 Task: Look for space in Aboisso, Ivory Coast from 9th June, 2023 to 16th June, 2023 for 2 adults in price range Rs.8000 to Rs.16000. Place can be entire place with 2 bedrooms having 2 beds and 1 bathroom. Property type can be house, flat, guest house. Booking option can be shelf check-in. Required host language is English.
Action: Mouse moved to (389, 130)
Screenshot: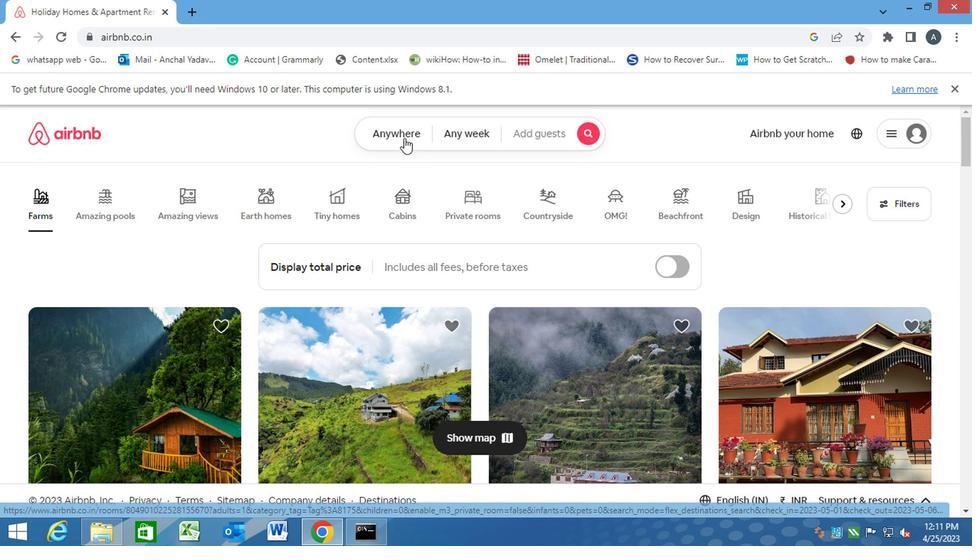 
Action: Mouse pressed left at (389, 130)
Screenshot: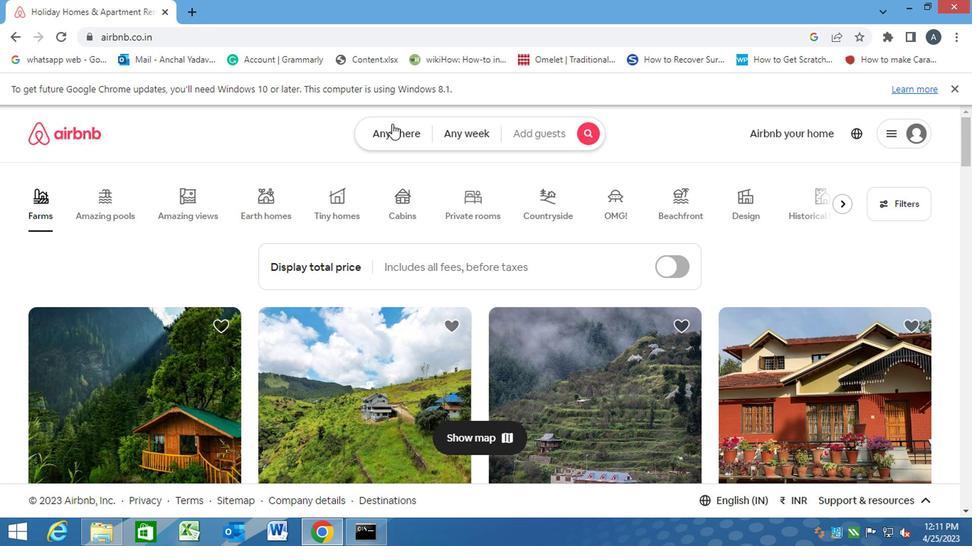 
Action: Mouse moved to (283, 180)
Screenshot: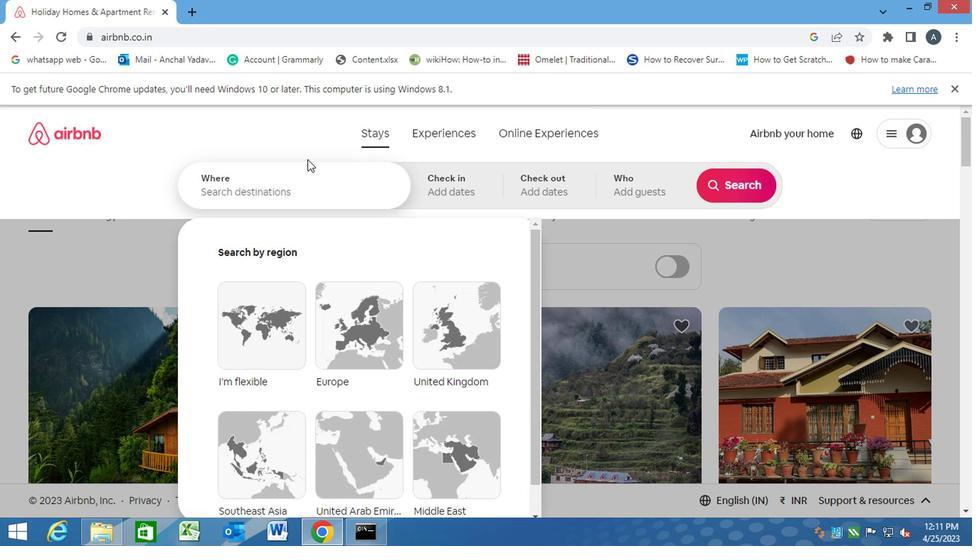 
Action: Mouse pressed left at (283, 180)
Screenshot: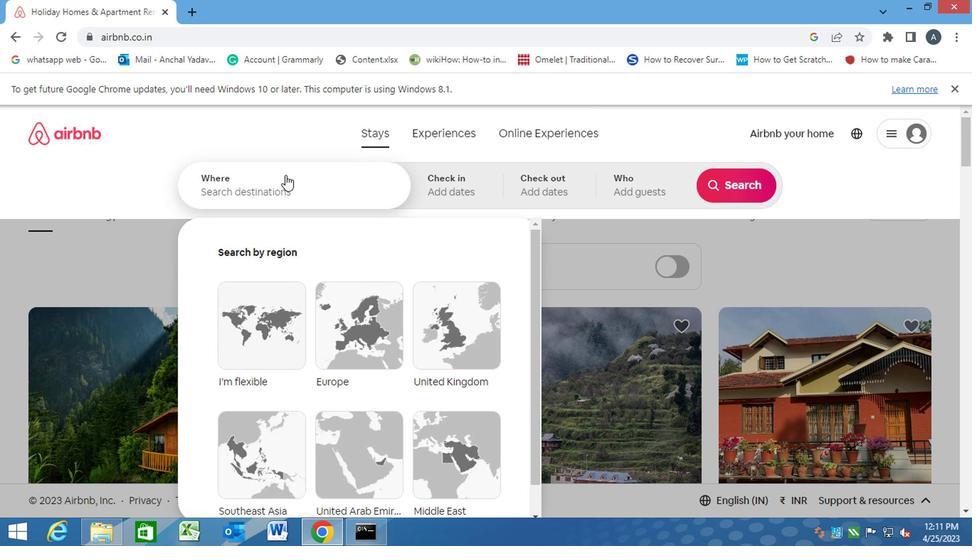 
Action: Key pressed <Key.caps_lock><Key.caps_lock>a<Key.caps_lock>boisso,<Key.space><Key.caps_lock>i<Key.caps_lock>vory<Key.space><Key.caps_lock>c<Key.caps_lock>oast<Key.enter>
Screenshot: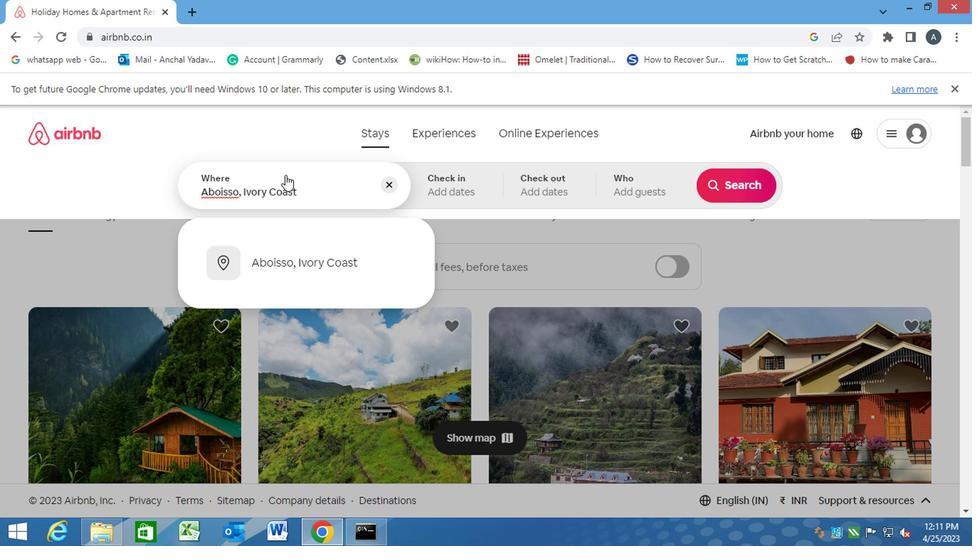 
Action: Mouse moved to (722, 303)
Screenshot: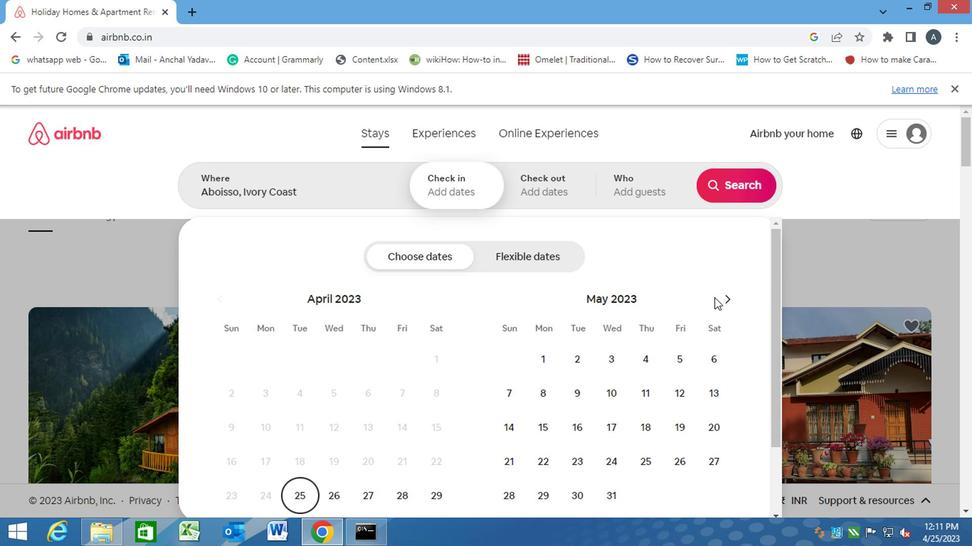 
Action: Mouse pressed left at (722, 303)
Screenshot: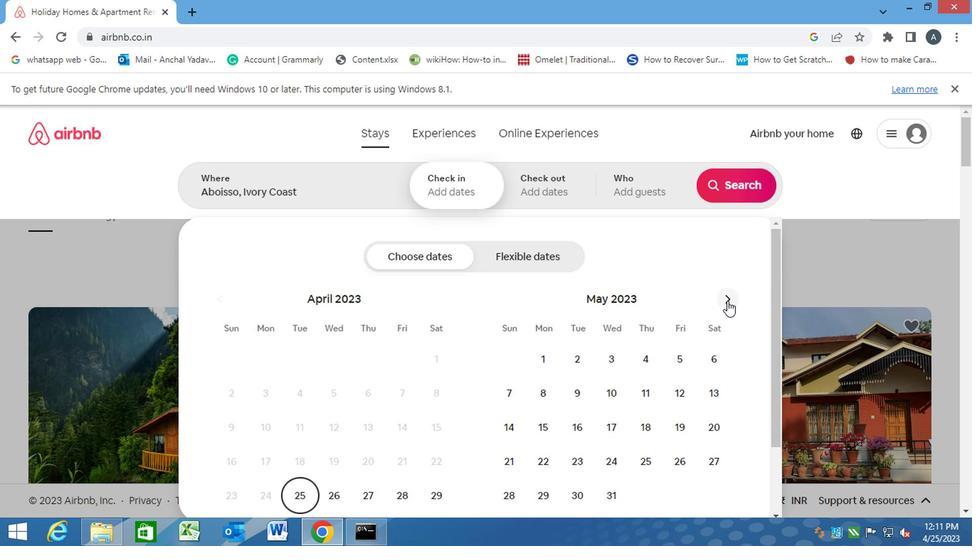 
Action: Mouse moved to (677, 395)
Screenshot: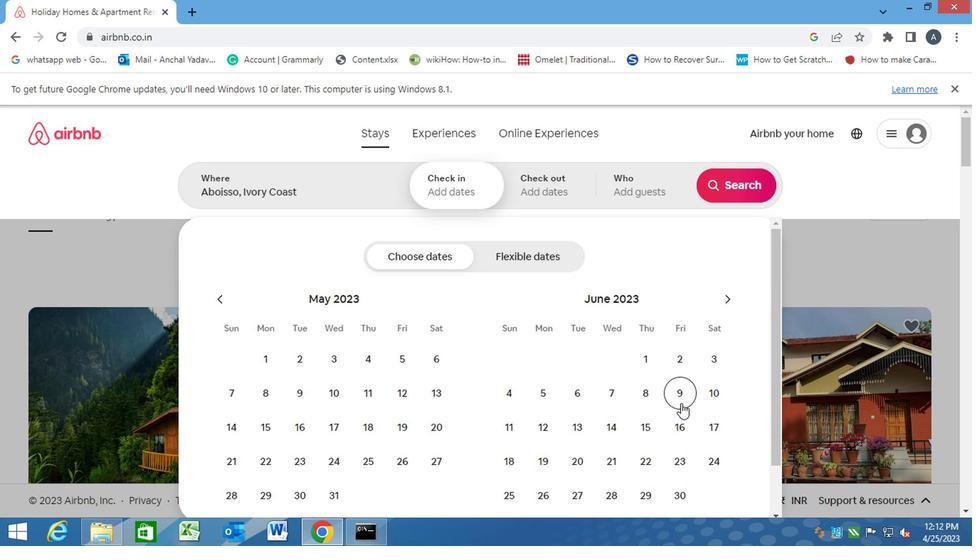
Action: Mouse pressed left at (677, 395)
Screenshot: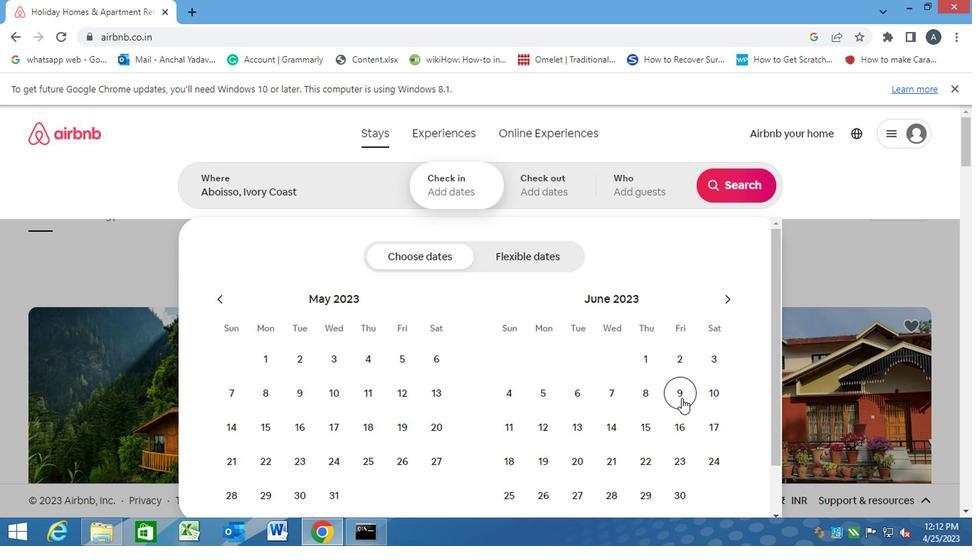 
Action: Mouse moved to (678, 427)
Screenshot: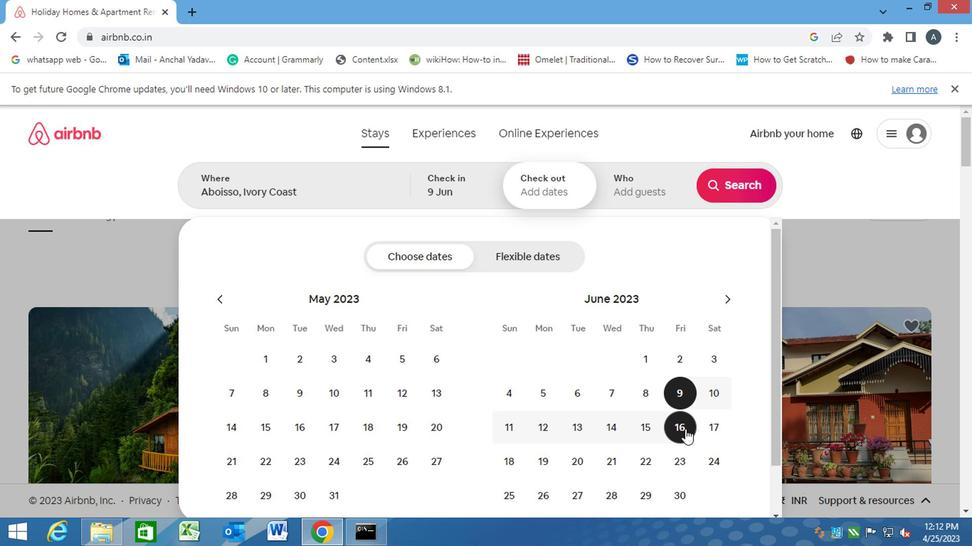 
Action: Mouse pressed left at (678, 427)
Screenshot: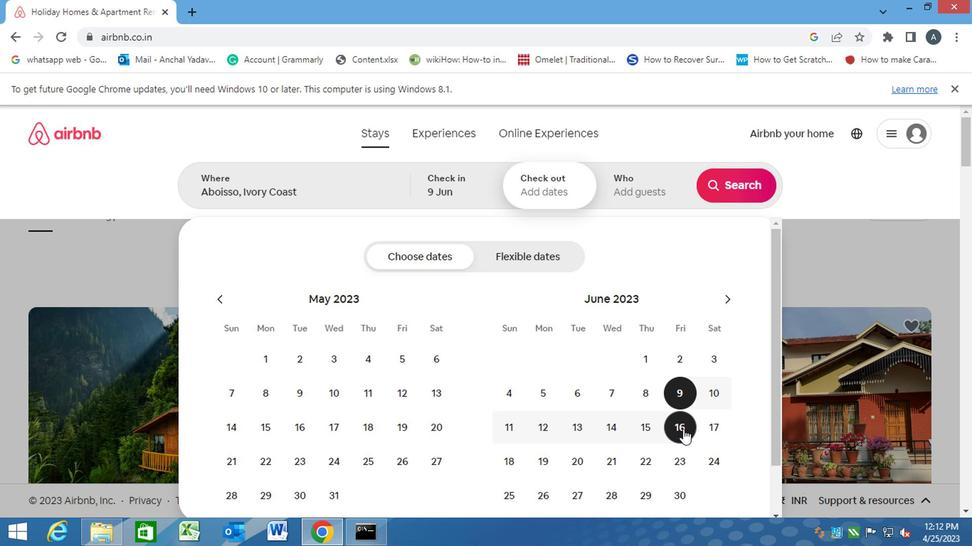 
Action: Mouse moved to (617, 189)
Screenshot: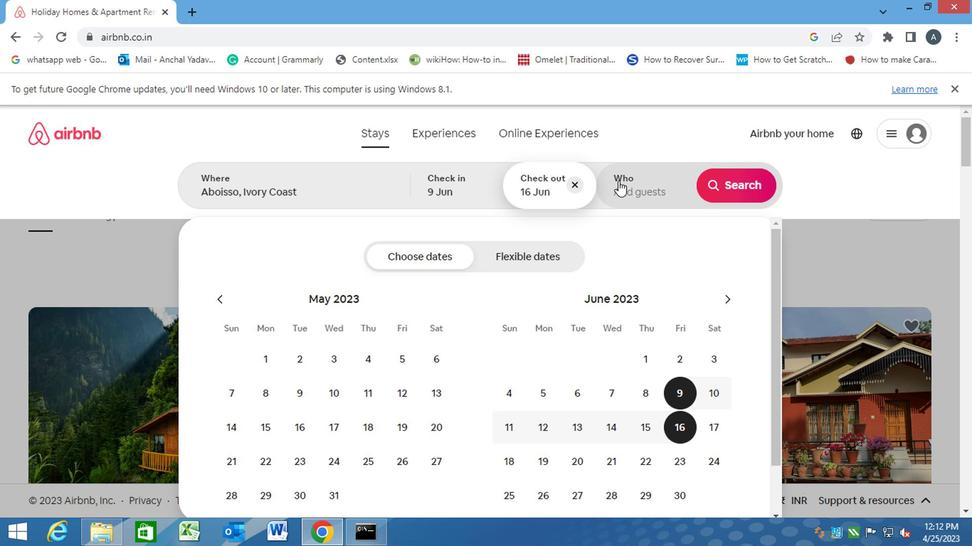 
Action: Mouse pressed left at (617, 189)
Screenshot: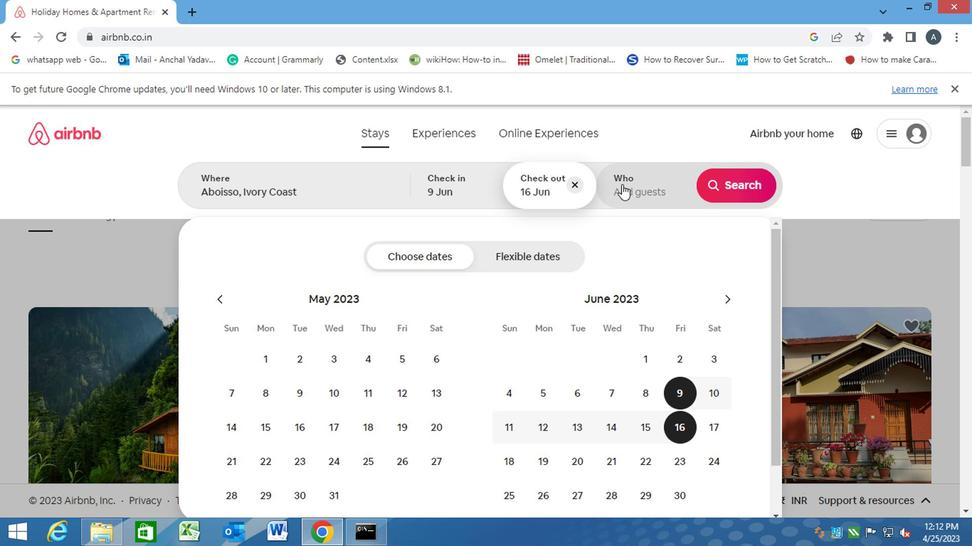 
Action: Mouse moved to (730, 260)
Screenshot: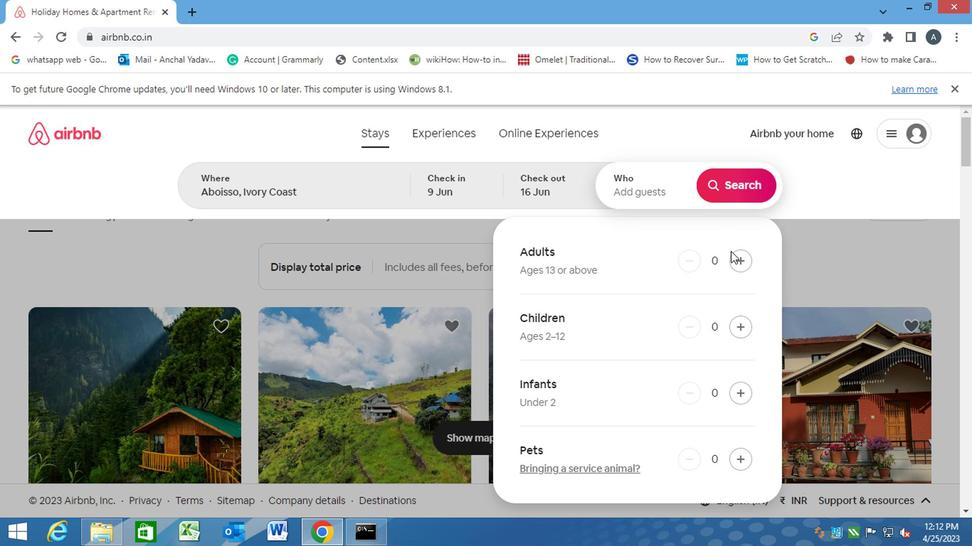 
Action: Mouse pressed left at (730, 260)
Screenshot: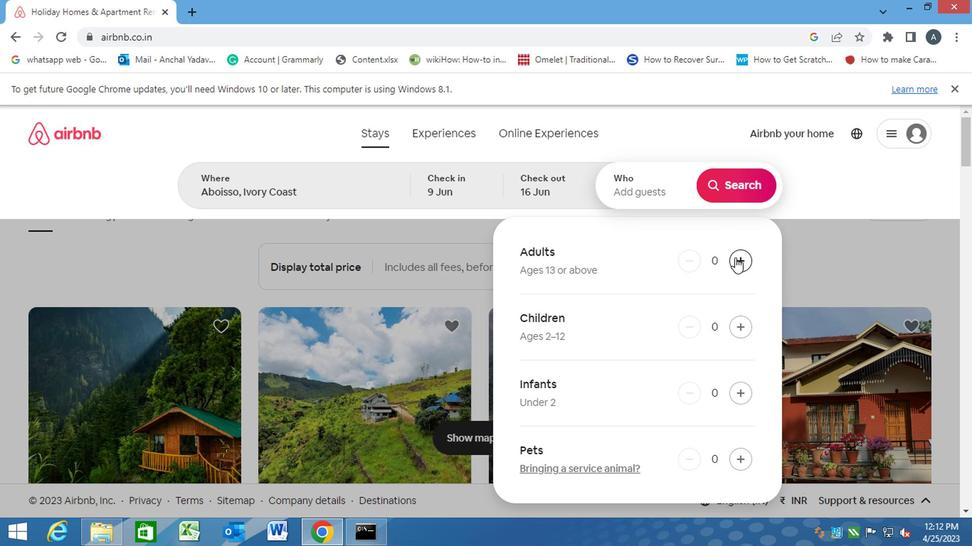 
Action: Mouse pressed left at (730, 260)
Screenshot: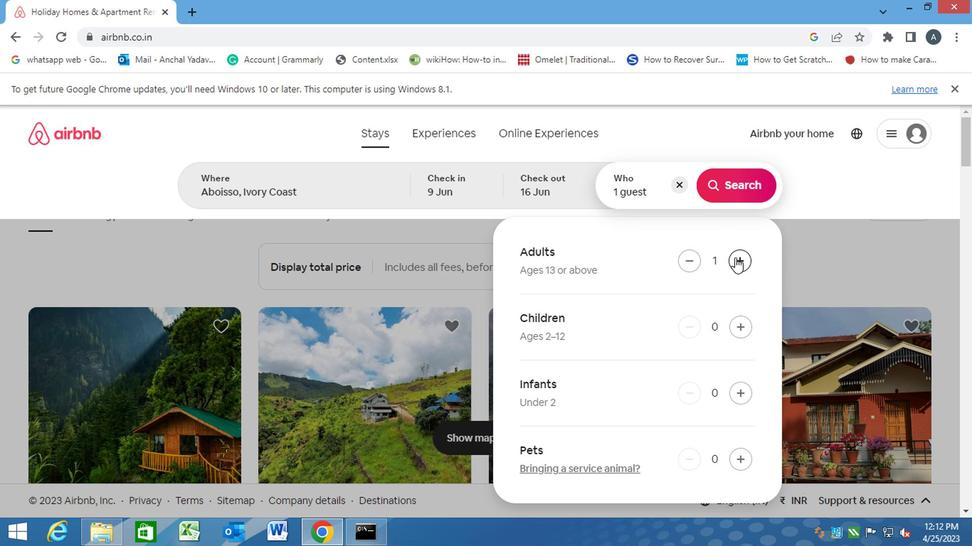 
Action: Mouse moved to (731, 197)
Screenshot: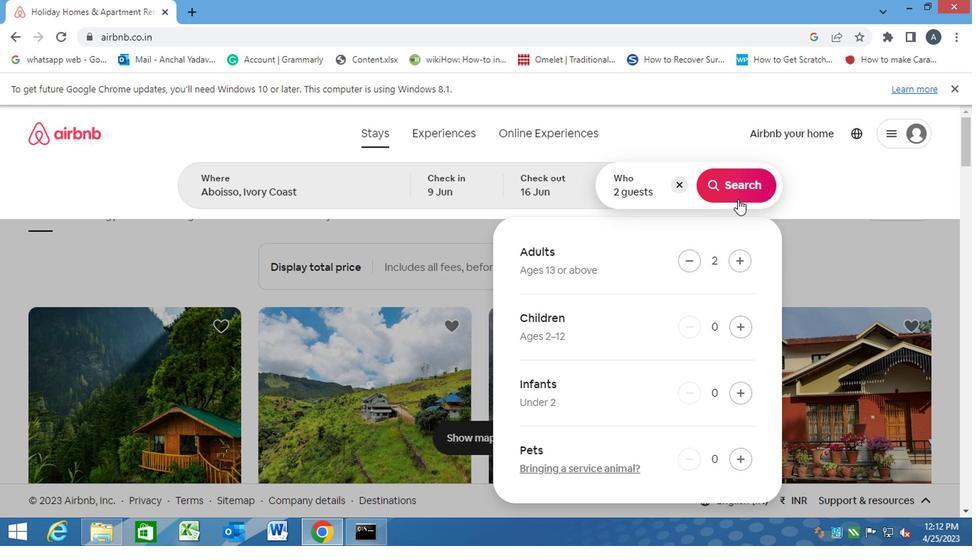 
Action: Mouse pressed left at (731, 197)
Screenshot: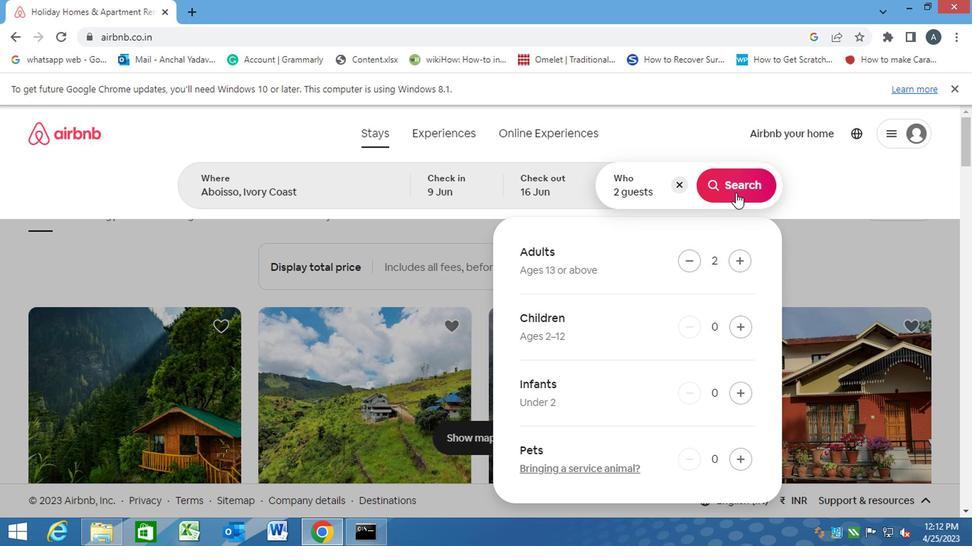 
Action: Mouse moved to (907, 194)
Screenshot: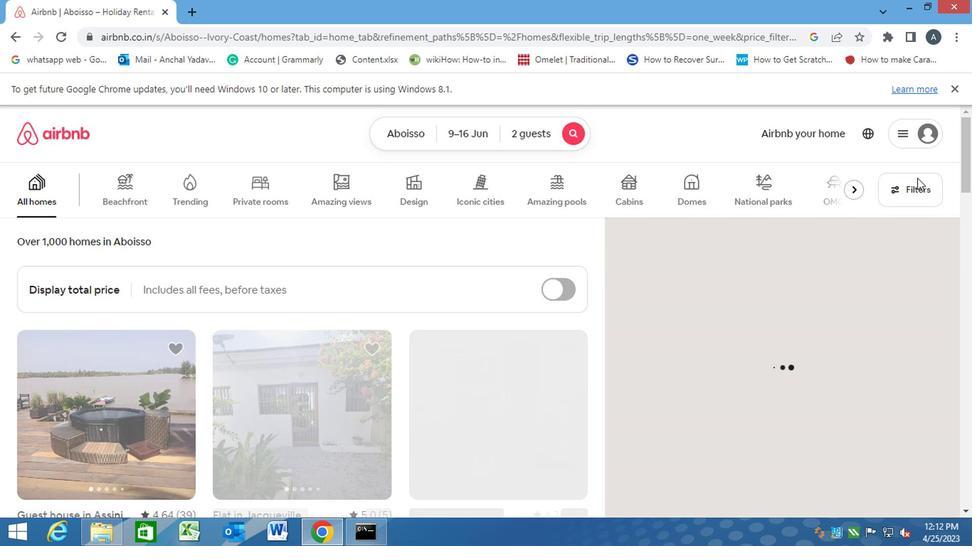 
Action: Mouse pressed left at (907, 194)
Screenshot: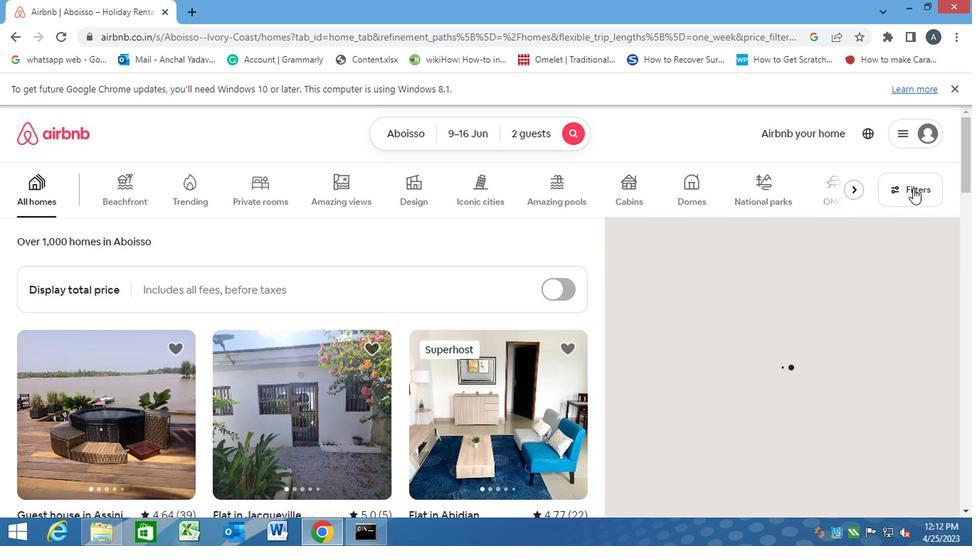 
Action: Mouse moved to (311, 372)
Screenshot: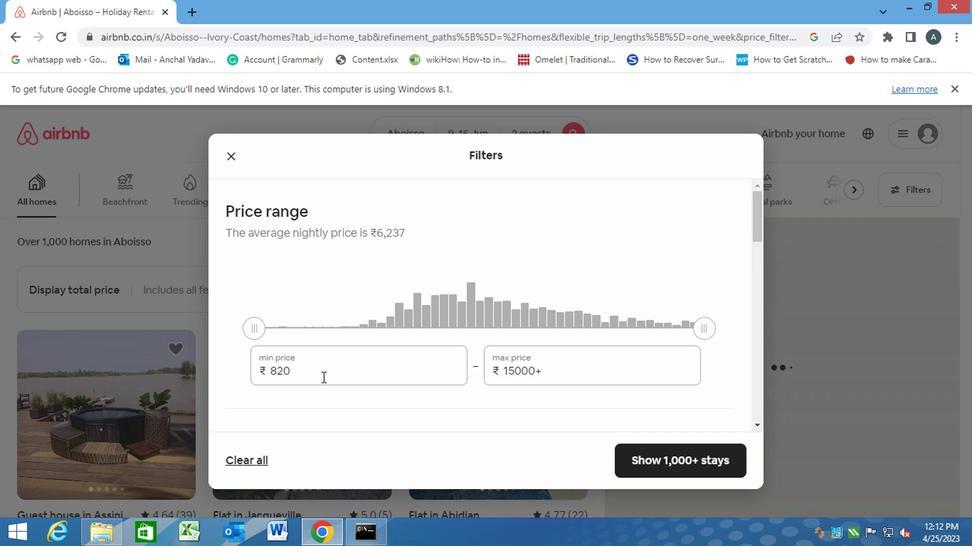 
Action: Mouse pressed left at (311, 372)
Screenshot: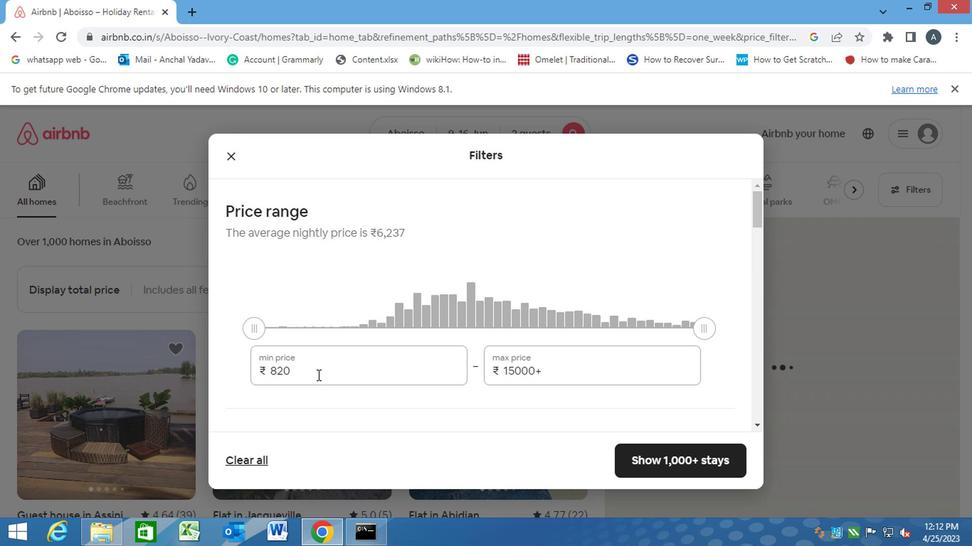 
Action: Mouse moved to (259, 371)
Screenshot: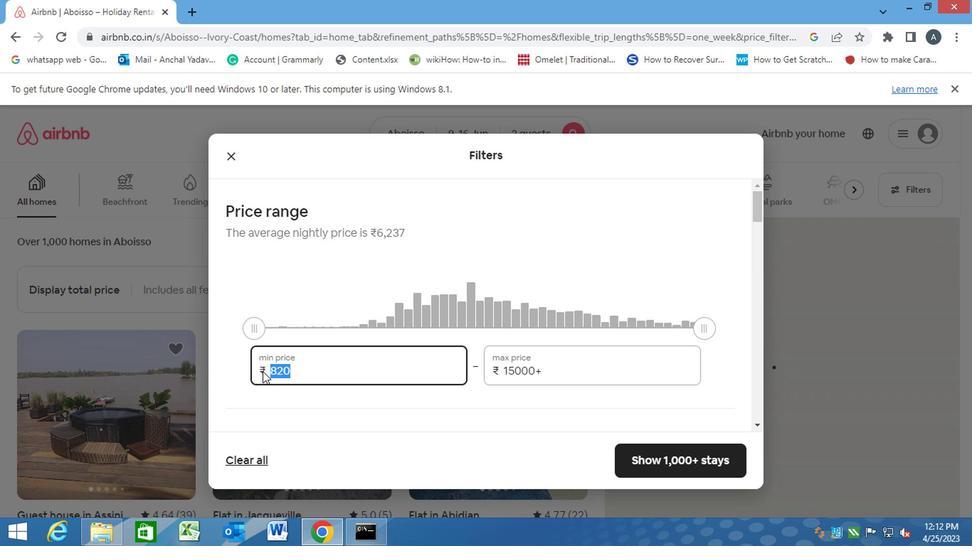 
Action: Key pressed 8000<Key.tab>16000
Screenshot: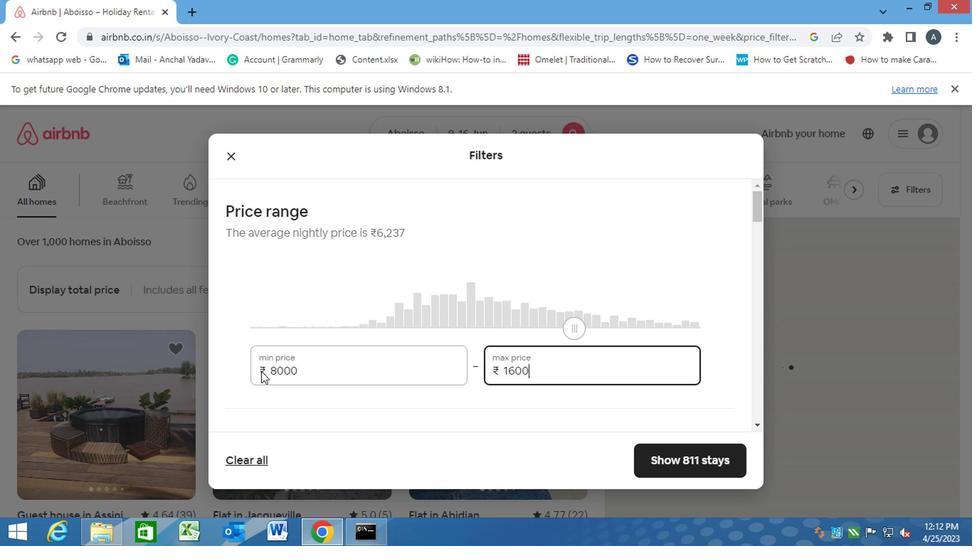 
Action: Mouse moved to (350, 400)
Screenshot: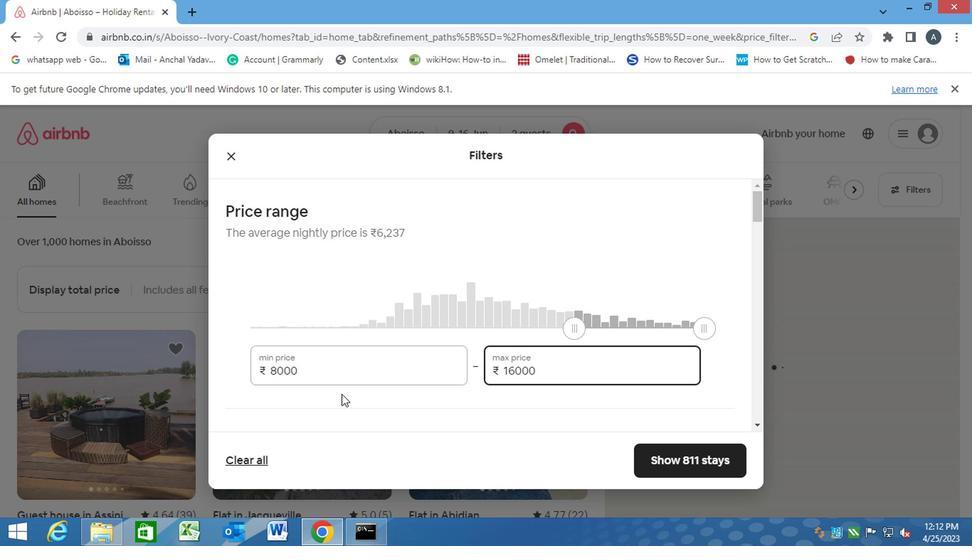 
Action: Mouse pressed left at (350, 400)
Screenshot: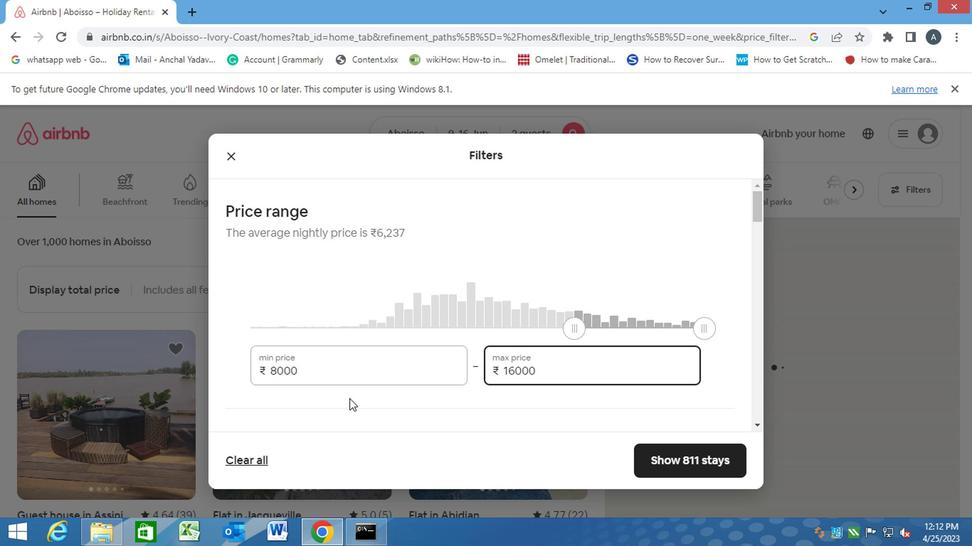 
Action: Mouse moved to (352, 404)
Screenshot: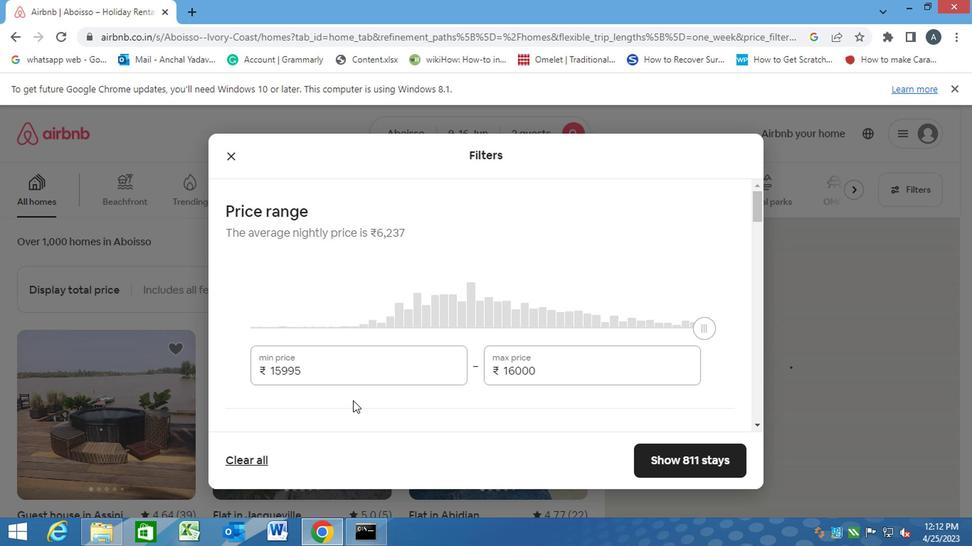 
Action: Mouse scrolled (352, 403) with delta (0, -1)
Screenshot: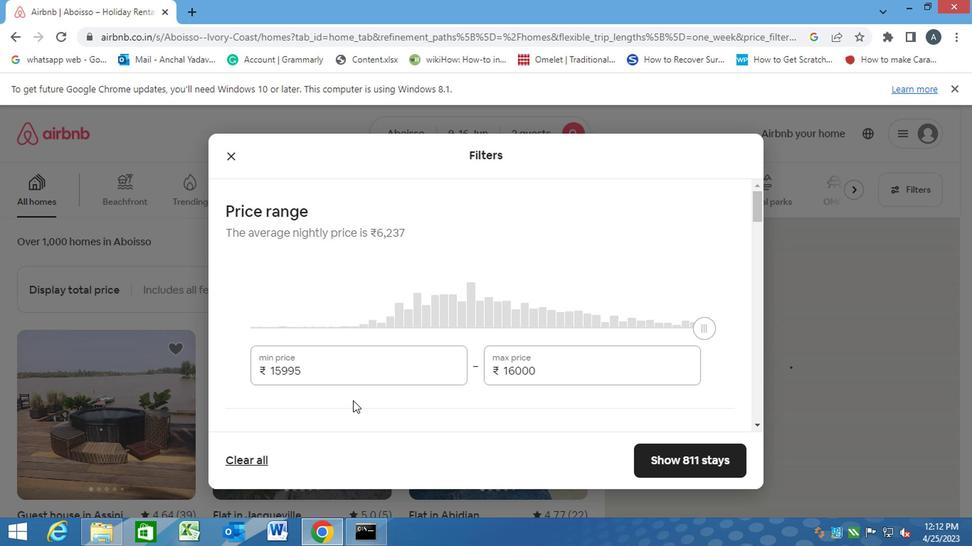 
Action: Mouse scrolled (352, 403) with delta (0, -1)
Screenshot: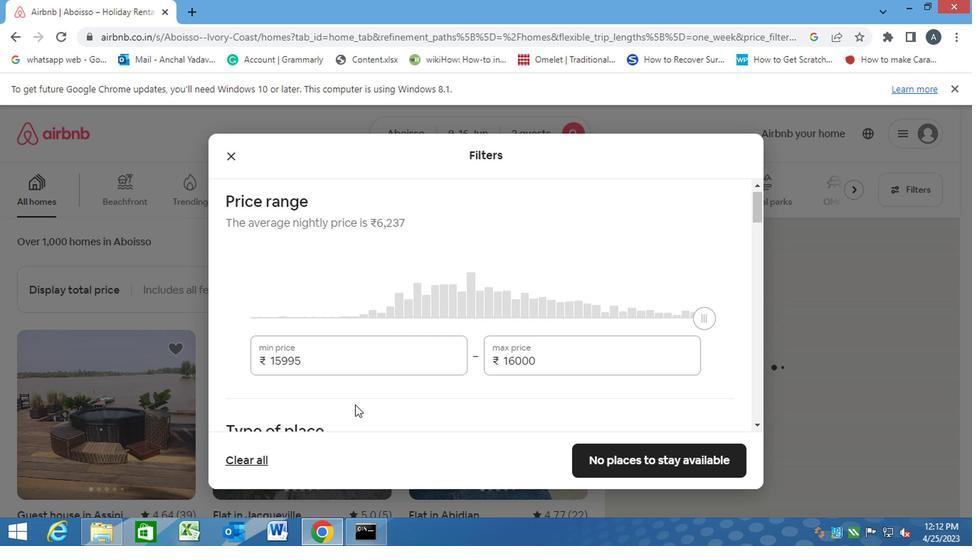 
Action: Mouse moved to (229, 343)
Screenshot: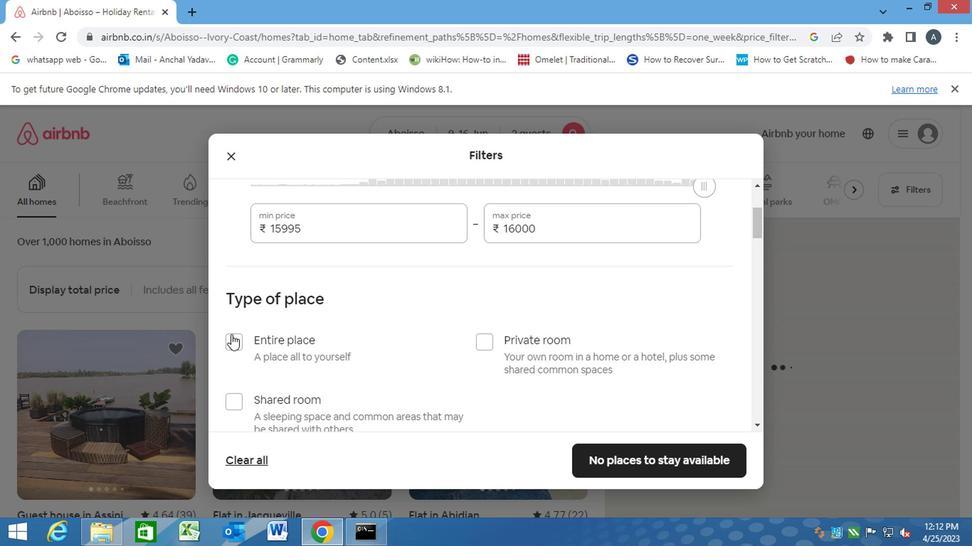 
Action: Mouse pressed left at (229, 343)
Screenshot: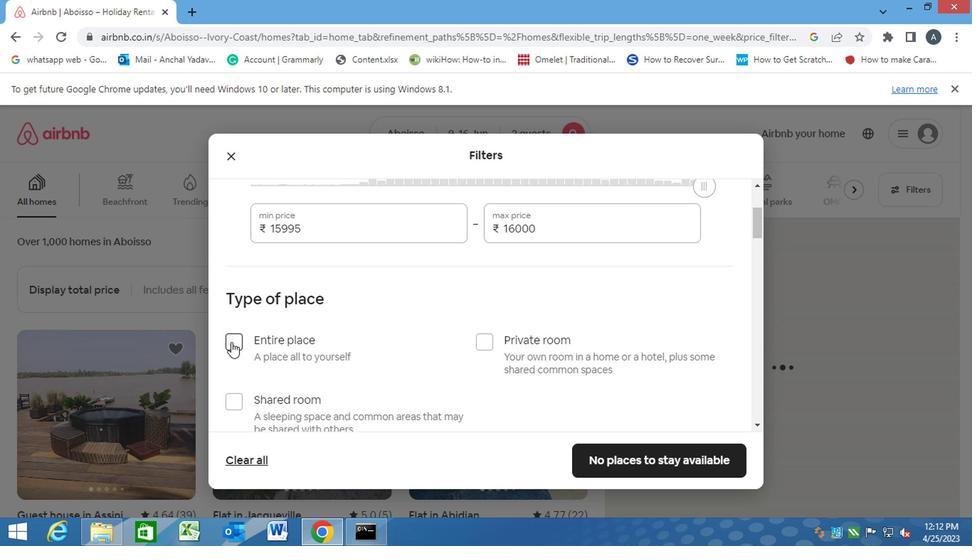
Action: Mouse moved to (395, 355)
Screenshot: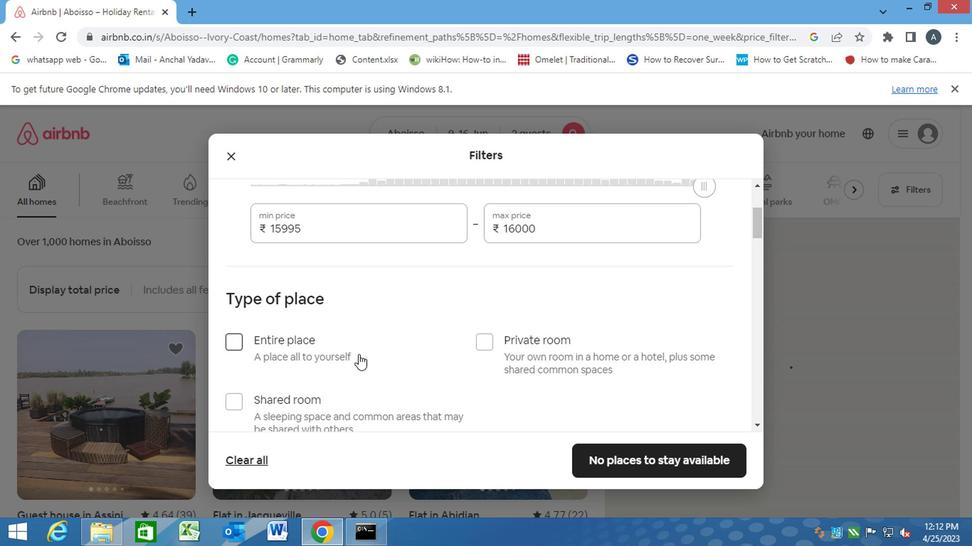 
Action: Mouse scrolled (395, 354) with delta (0, -1)
Screenshot: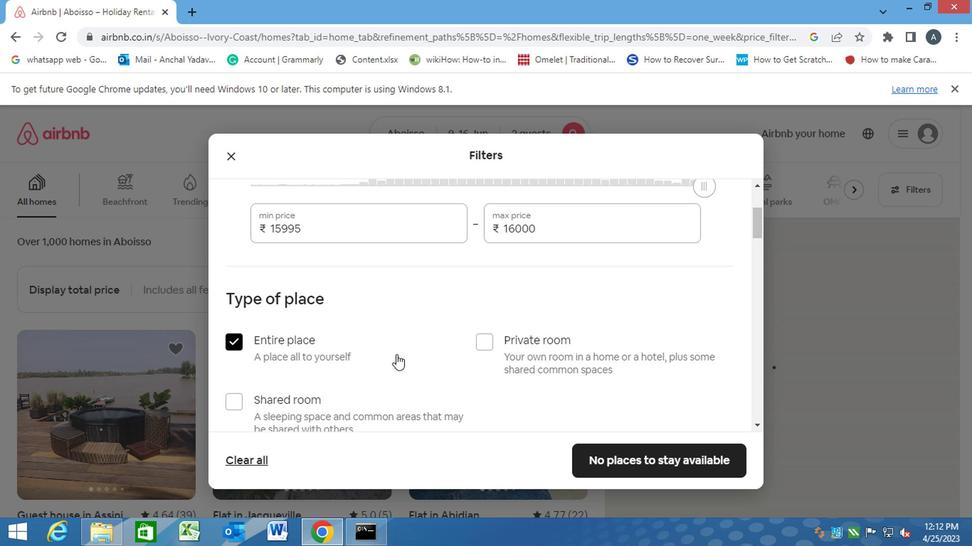 
Action: Mouse scrolled (395, 354) with delta (0, -1)
Screenshot: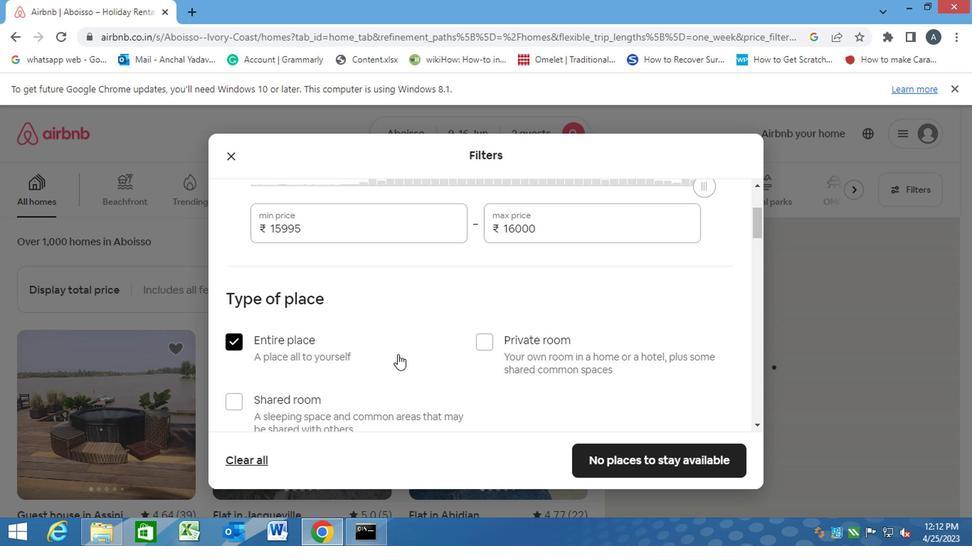 
Action: Mouse scrolled (395, 354) with delta (0, -1)
Screenshot: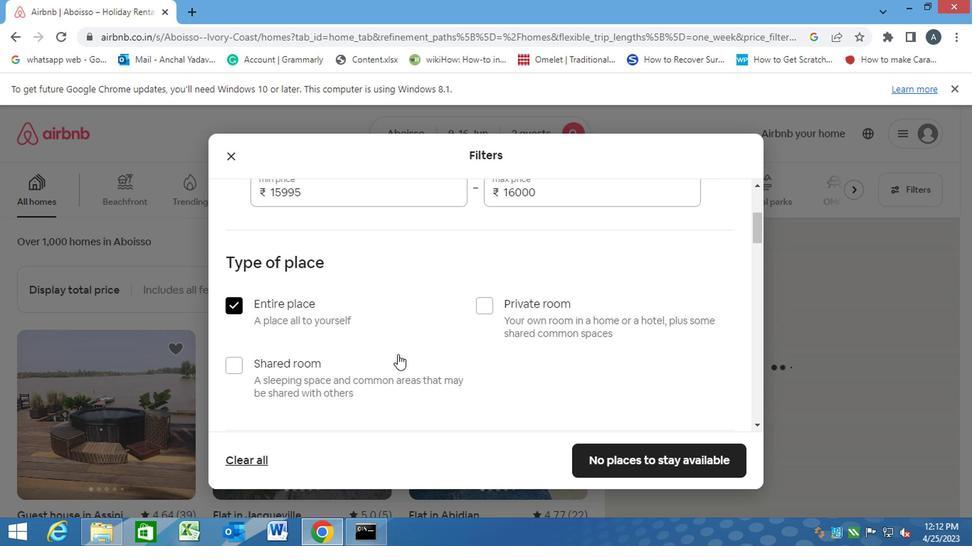 
Action: Mouse scrolled (395, 354) with delta (0, -1)
Screenshot: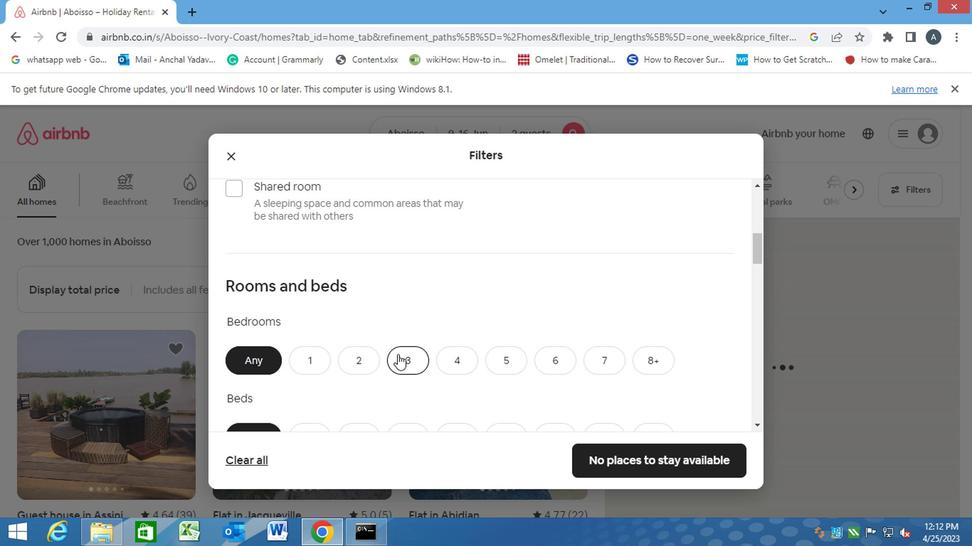 
Action: Mouse moved to (349, 298)
Screenshot: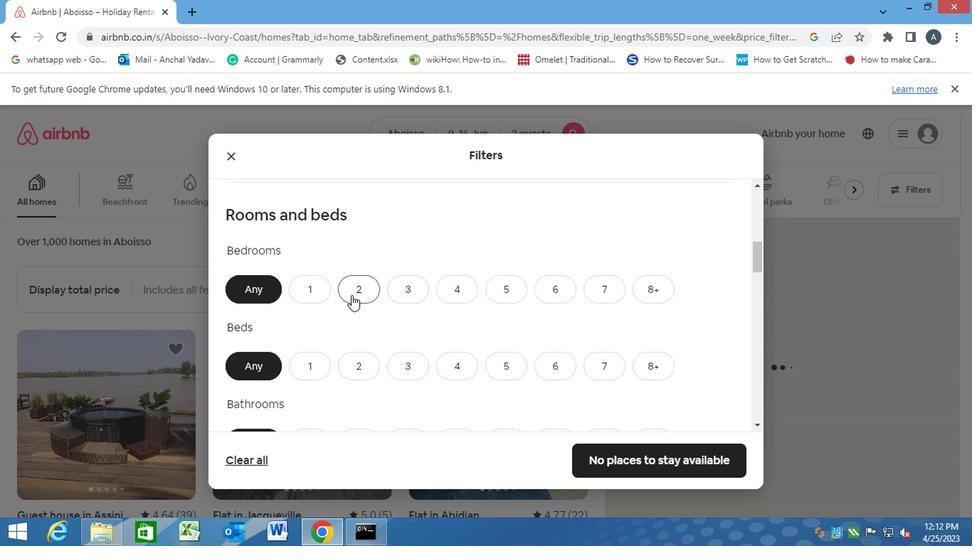 
Action: Mouse scrolled (349, 297) with delta (0, 0)
Screenshot: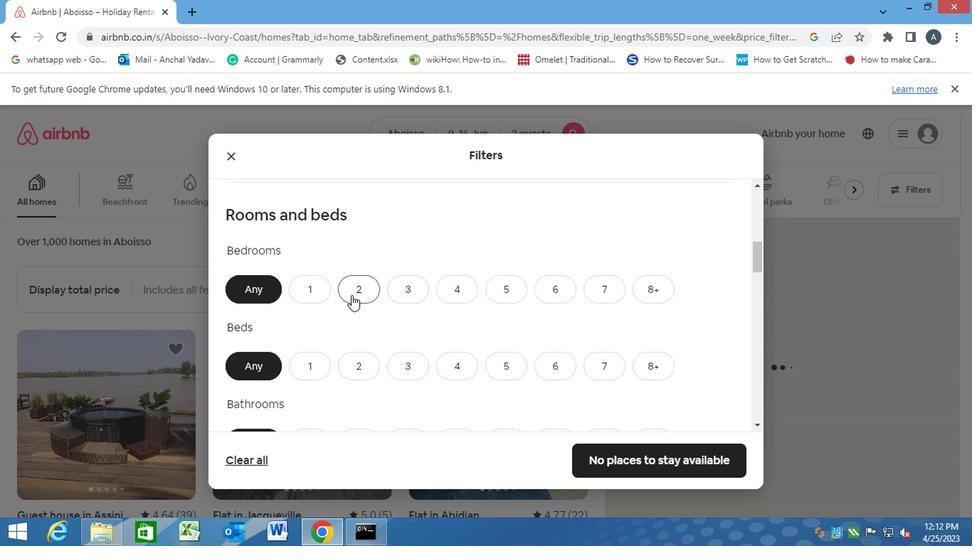 
Action: Mouse moved to (355, 234)
Screenshot: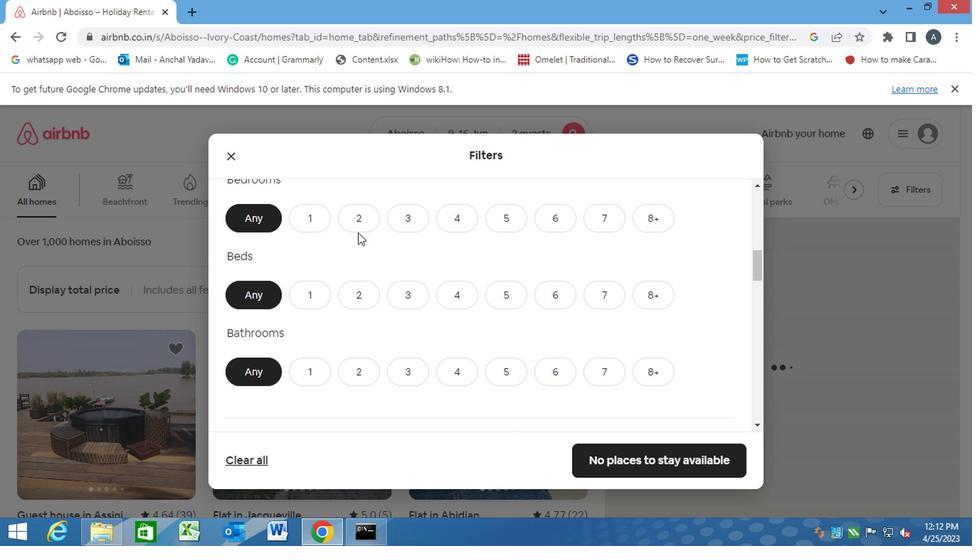
Action: Mouse pressed left at (355, 234)
Screenshot: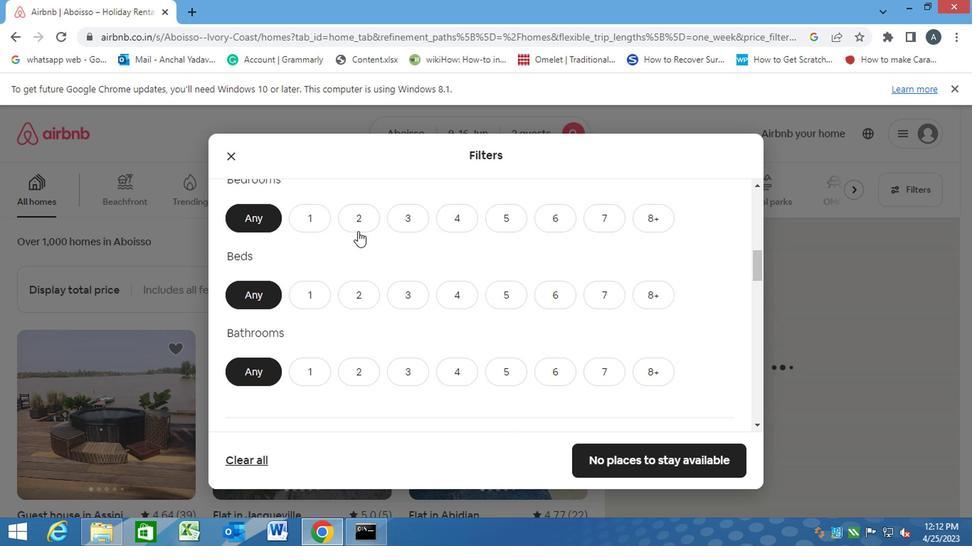 
Action: Mouse moved to (357, 296)
Screenshot: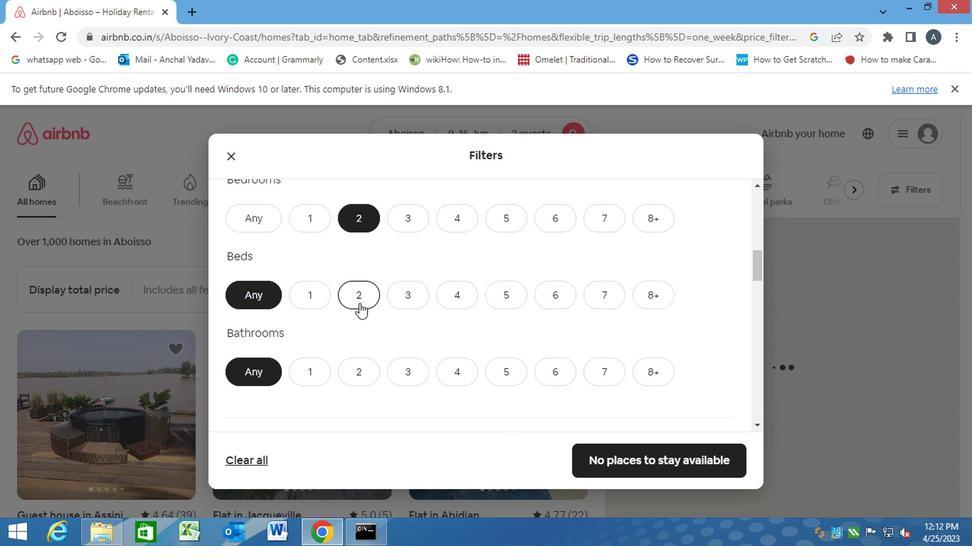 
Action: Mouse pressed left at (357, 296)
Screenshot: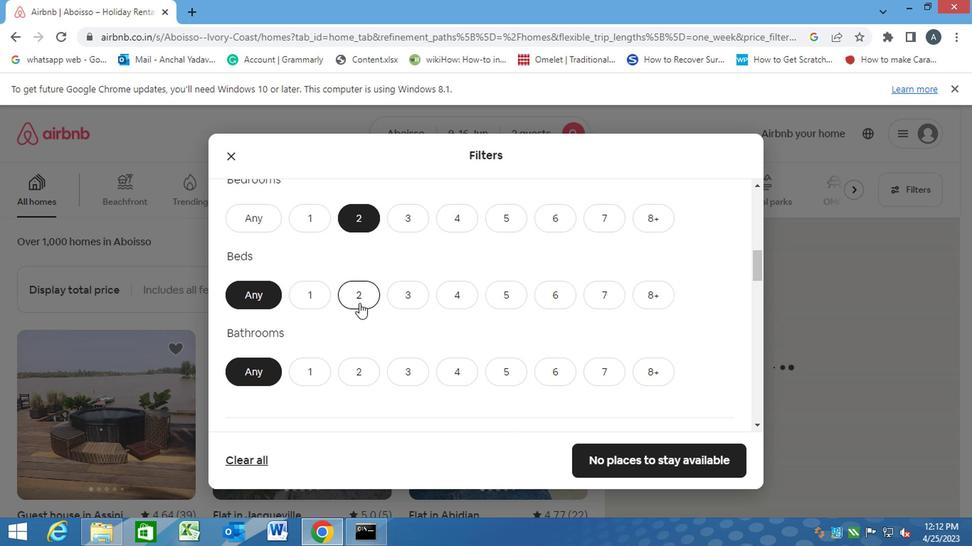 
Action: Mouse moved to (308, 369)
Screenshot: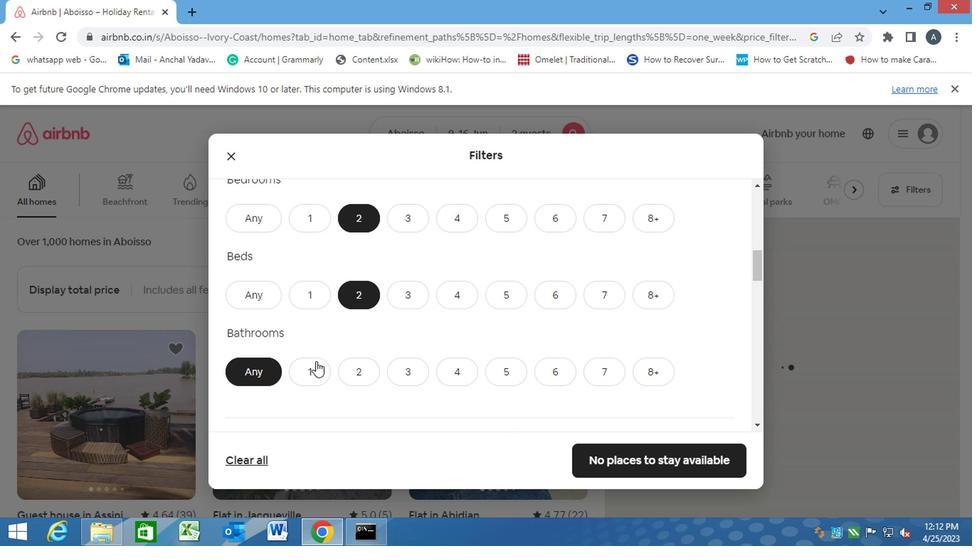 
Action: Mouse pressed left at (308, 369)
Screenshot: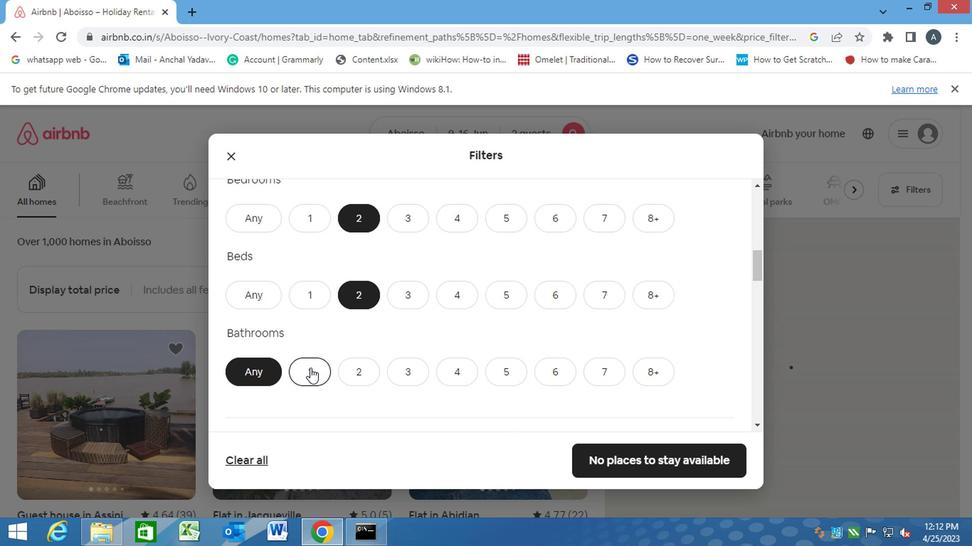 
Action: Mouse moved to (390, 377)
Screenshot: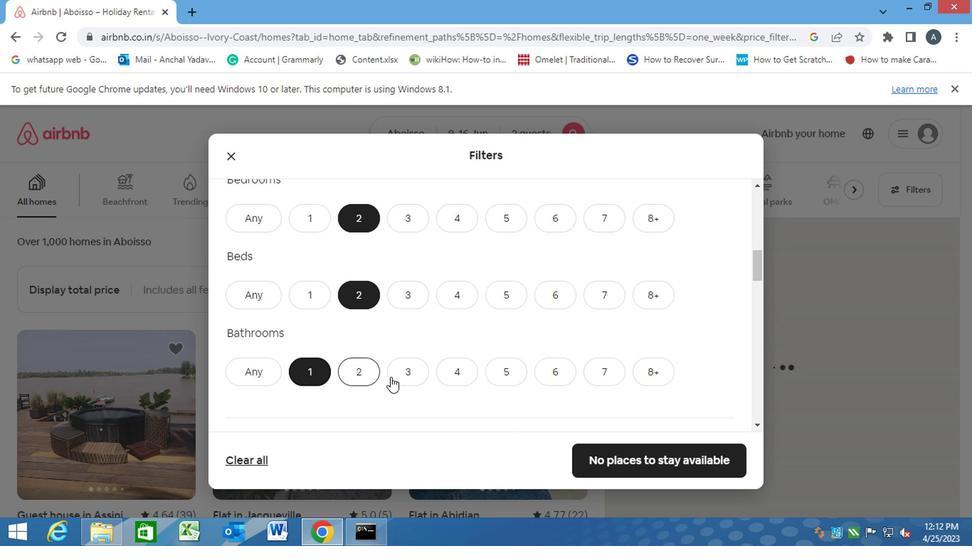 
Action: Mouse scrolled (390, 376) with delta (0, 0)
Screenshot: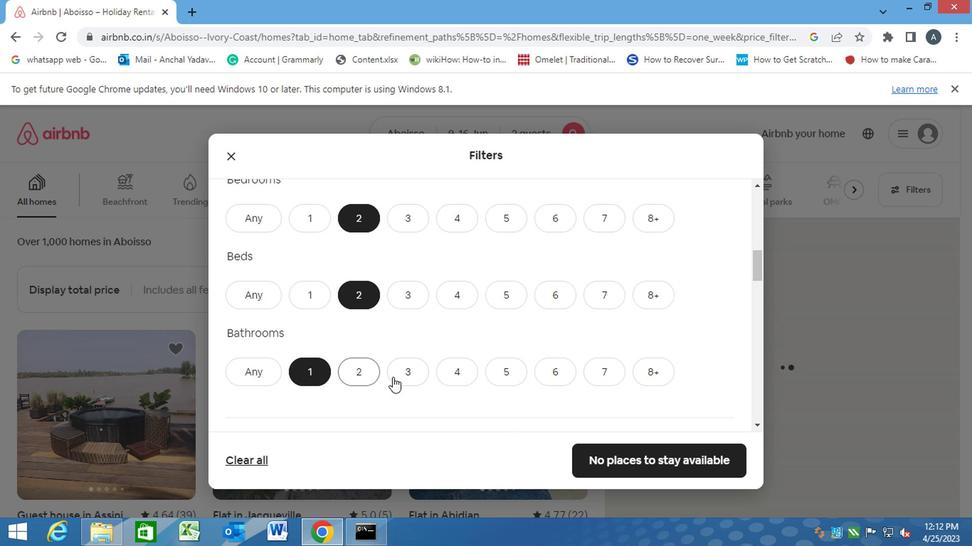 
Action: Mouse scrolled (390, 376) with delta (0, 0)
Screenshot: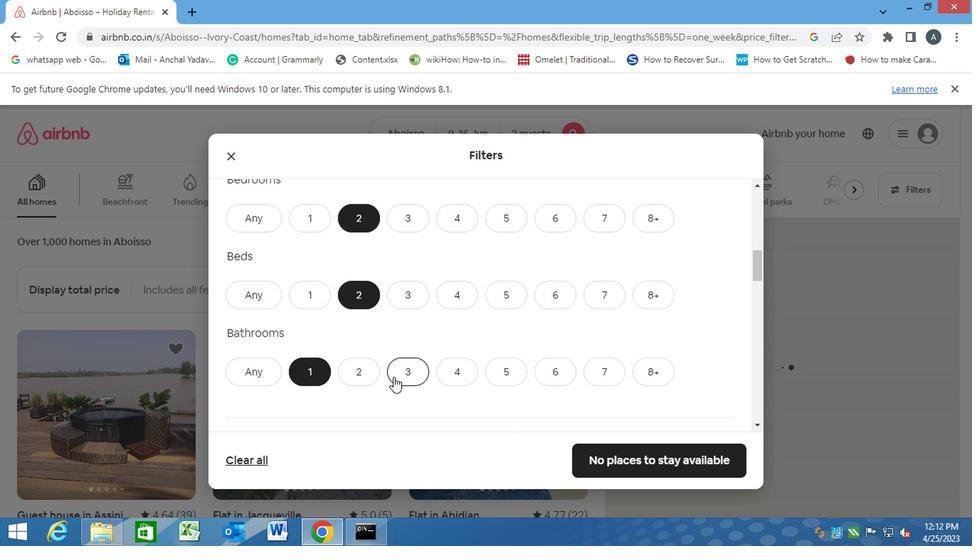 
Action: Mouse scrolled (390, 376) with delta (0, 0)
Screenshot: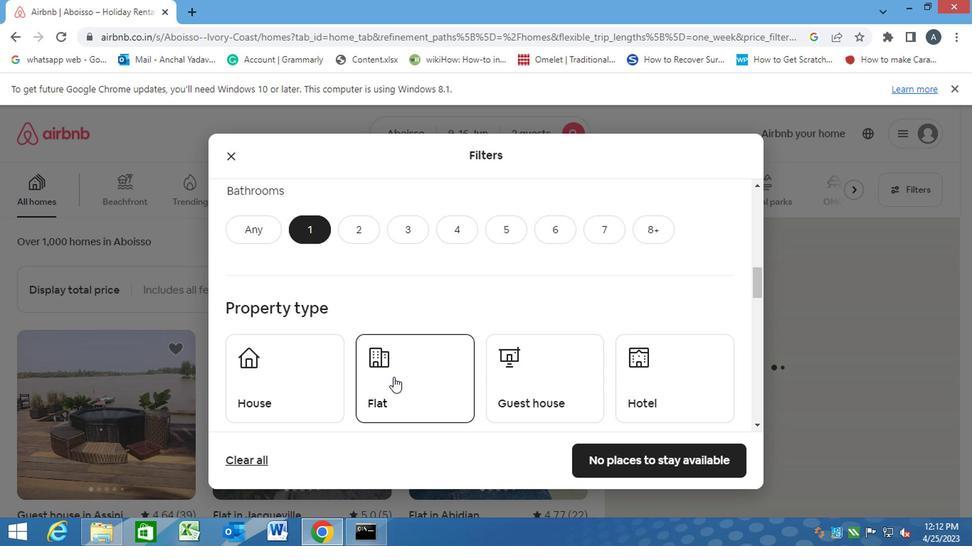 
Action: Mouse moved to (299, 300)
Screenshot: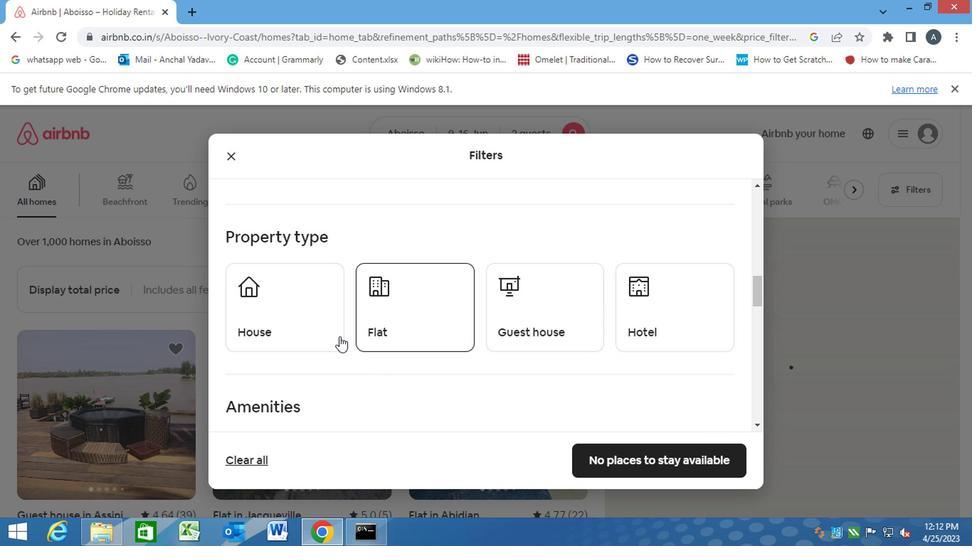 
Action: Mouse pressed left at (299, 300)
Screenshot: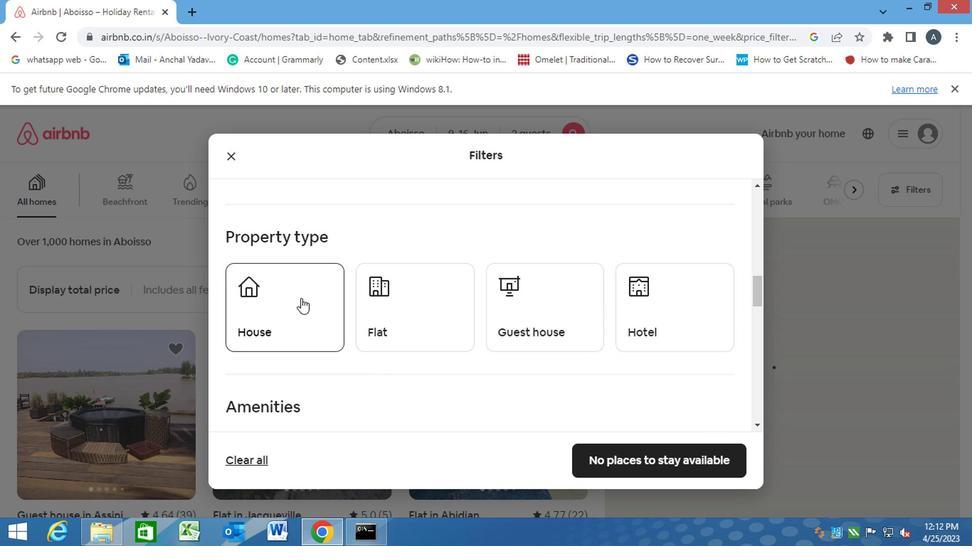 
Action: Mouse moved to (411, 314)
Screenshot: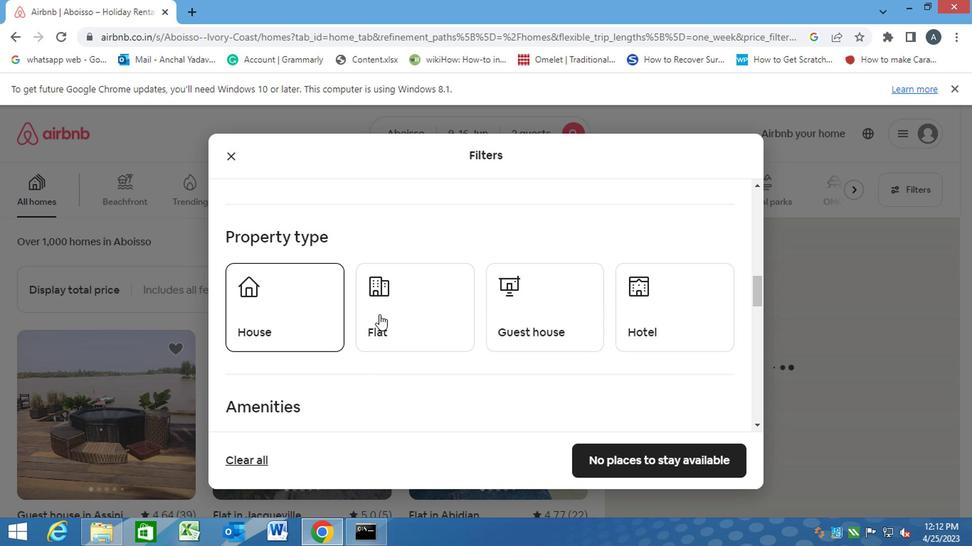 
Action: Mouse pressed left at (411, 314)
Screenshot: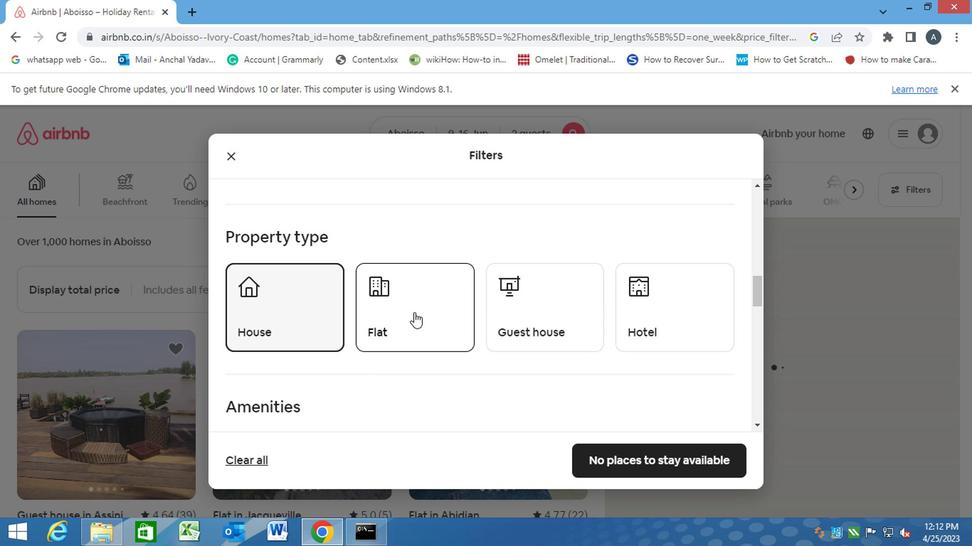 
Action: Mouse moved to (551, 324)
Screenshot: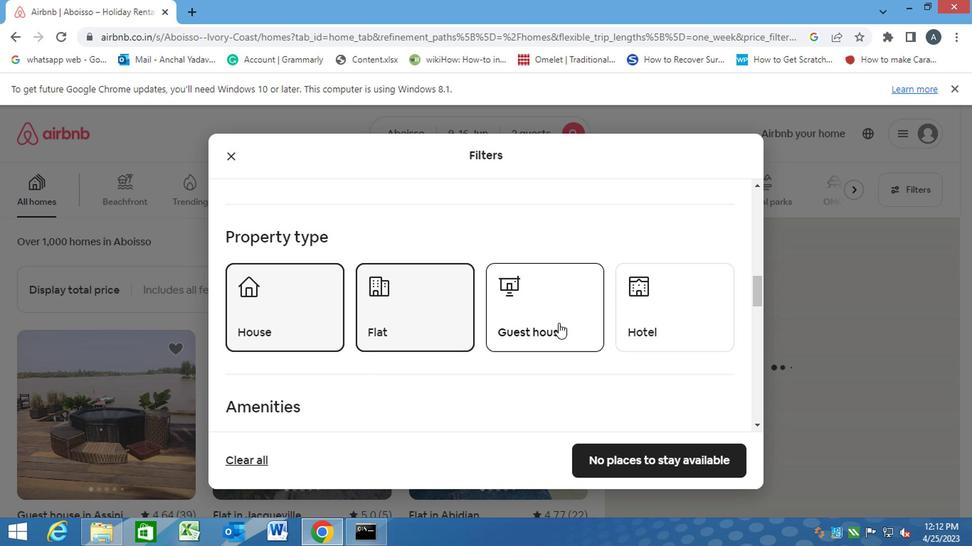 
Action: Mouse pressed left at (551, 324)
Screenshot: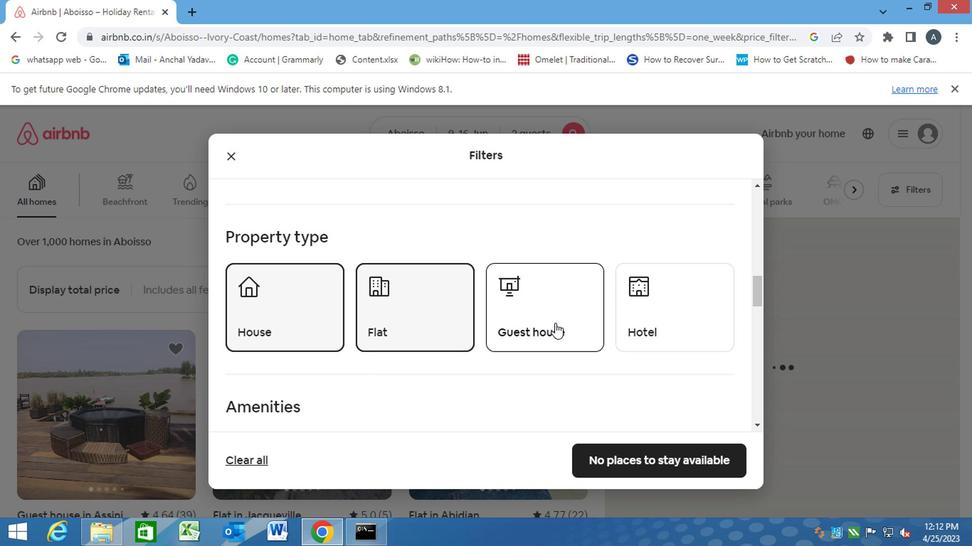 
Action: Mouse moved to (316, 353)
Screenshot: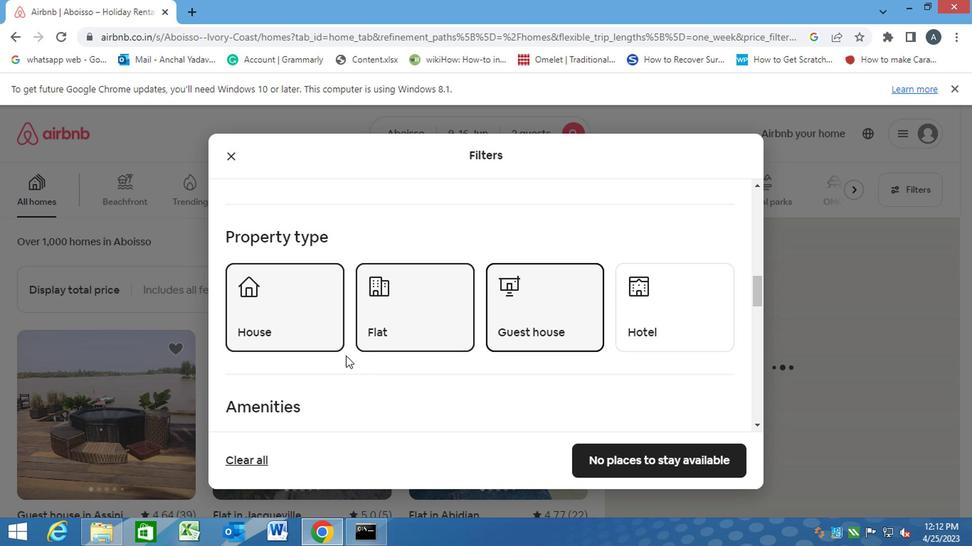 
Action: Mouse scrolled (316, 352) with delta (0, -1)
Screenshot: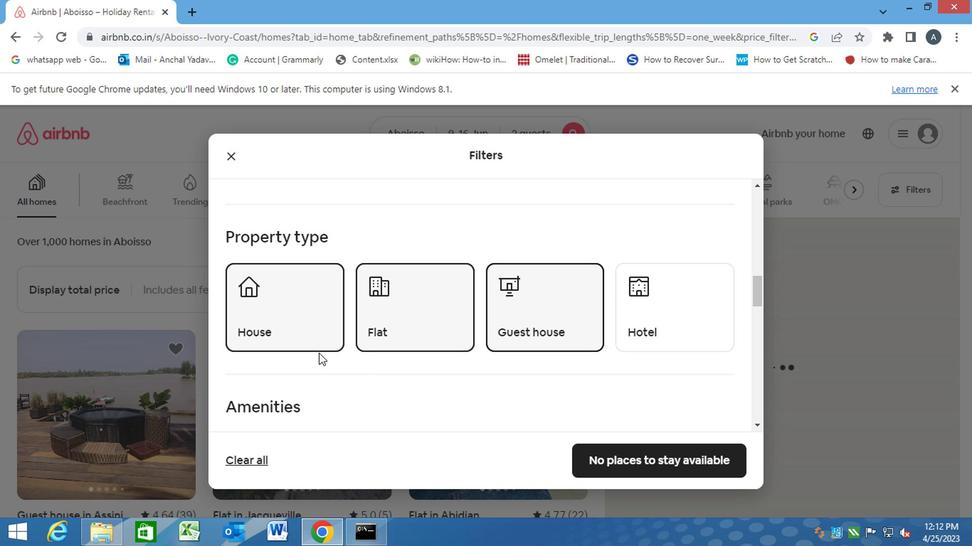 
Action: Mouse scrolled (316, 352) with delta (0, -1)
Screenshot: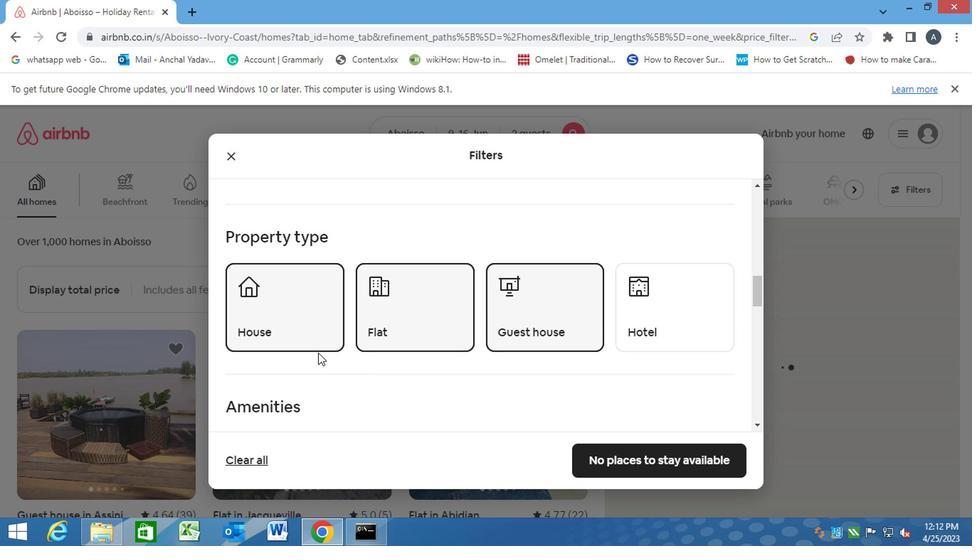 
Action: Mouse moved to (342, 337)
Screenshot: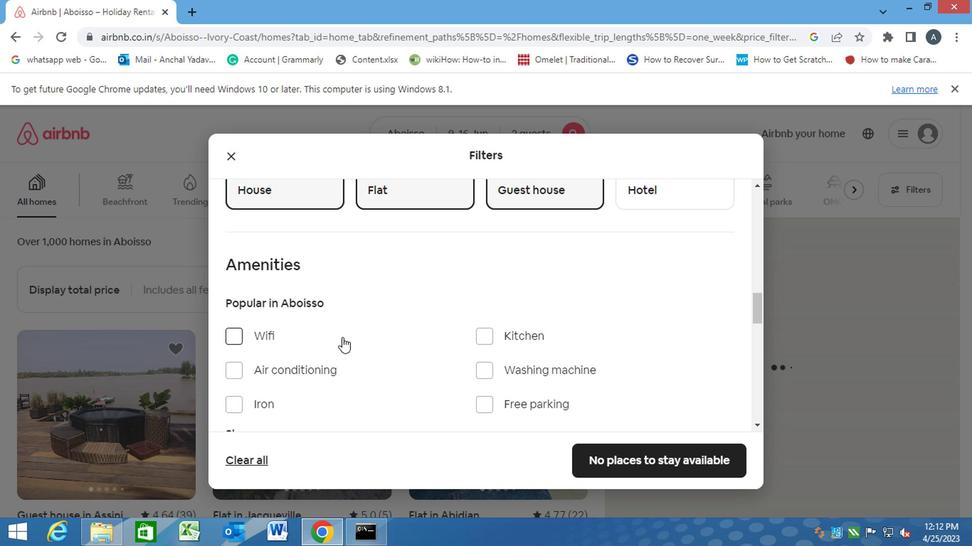 
Action: Mouse scrolled (342, 336) with delta (0, 0)
Screenshot: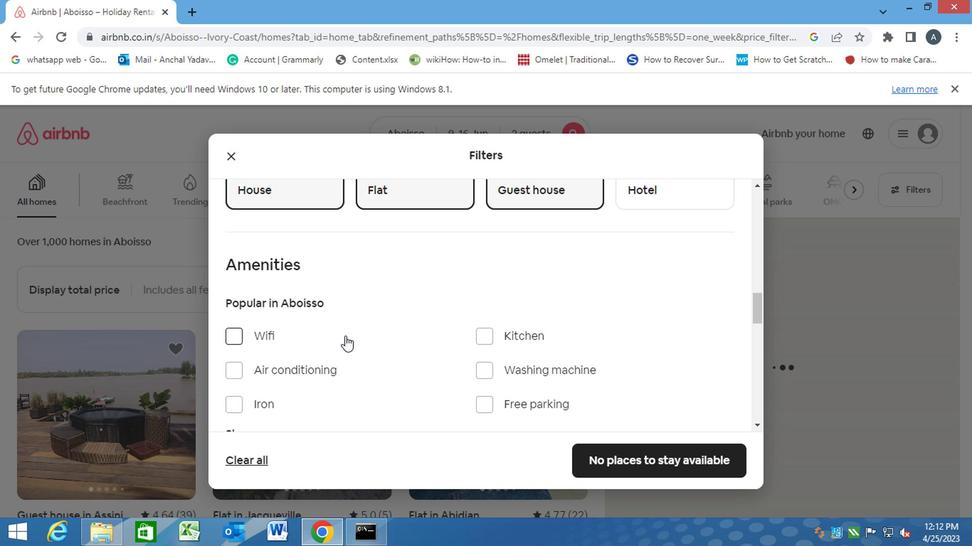 
Action: Mouse scrolled (342, 336) with delta (0, 0)
Screenshot: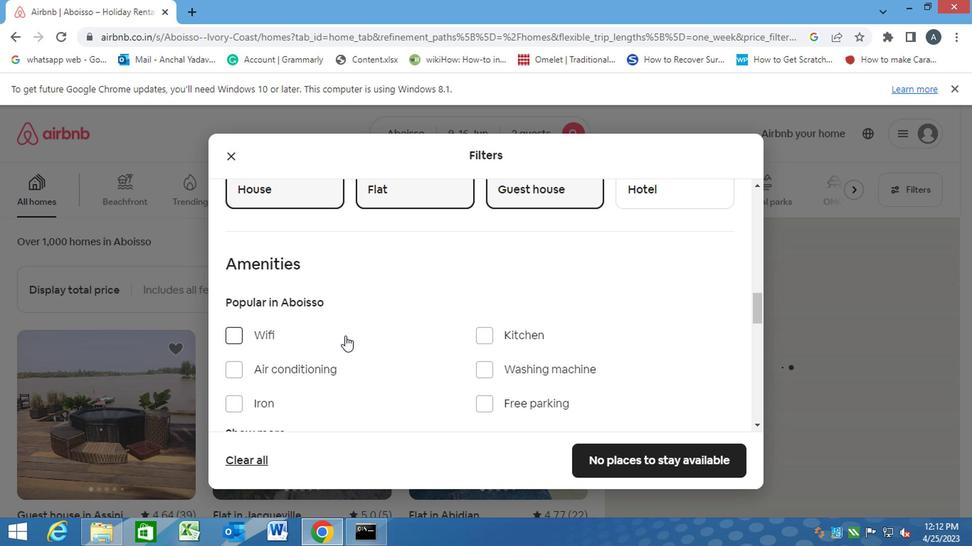 
Action: Mouse scrolled (342, 336) with delta (0, 0)
Screenshot: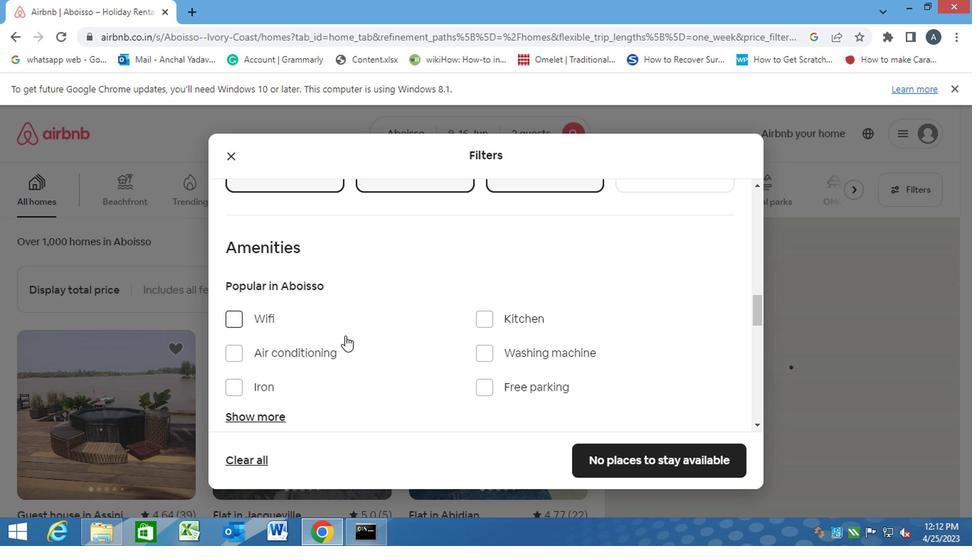 
Action: Mouse moved to (456, 356)
Screenshot: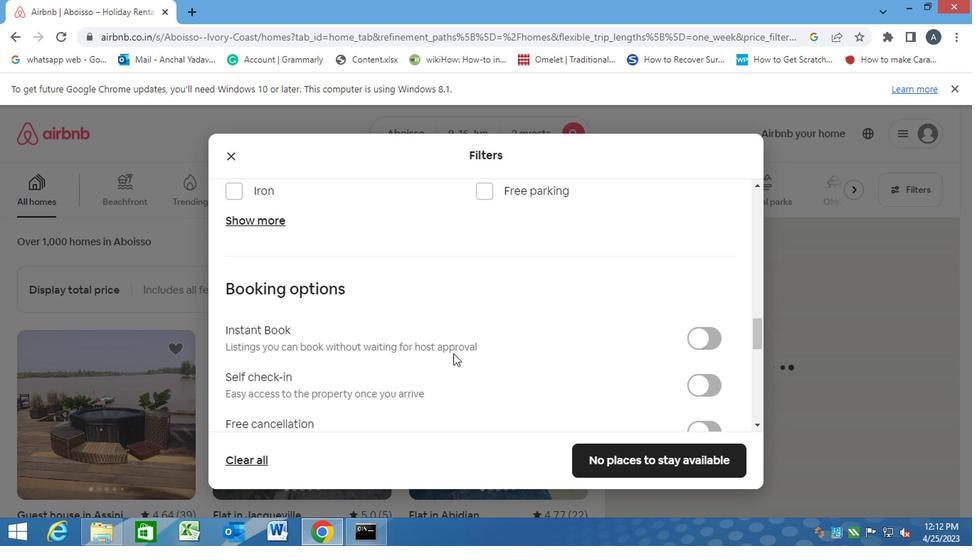 
Action: Mouse scrolled (456, 355) with delta (0, 0)
Screenshot: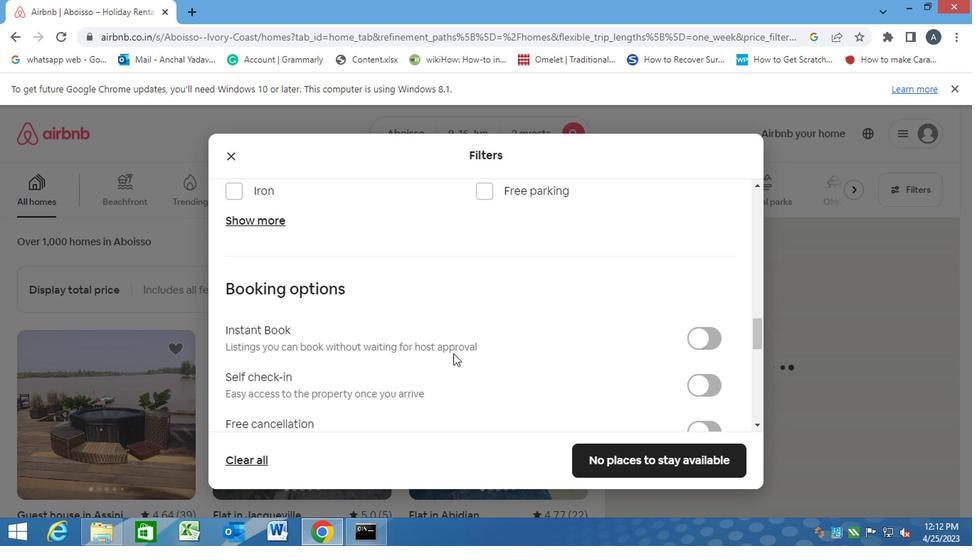 
Action: Mouse moved to (689, 310)
Screenshot: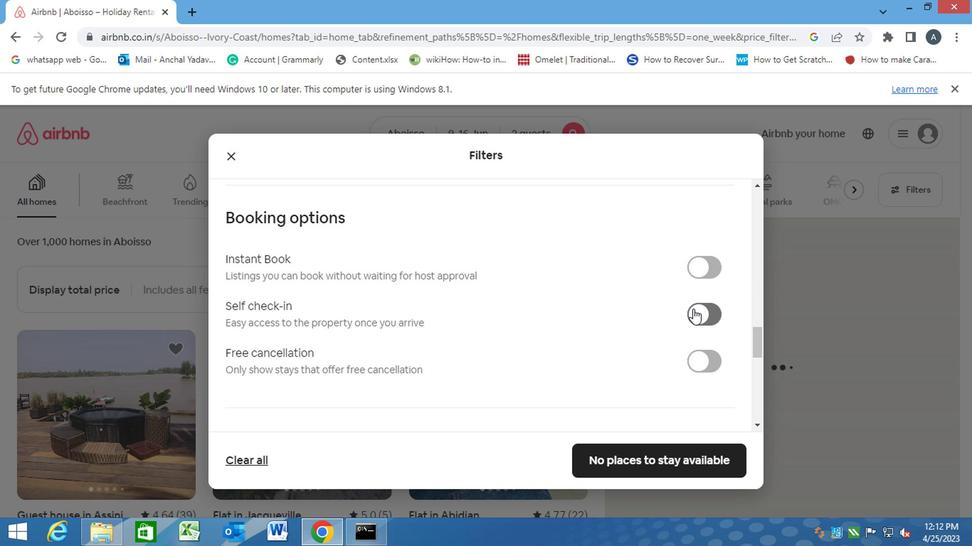 
Action: Mouse pressed left at (689, 310)
Screenshot: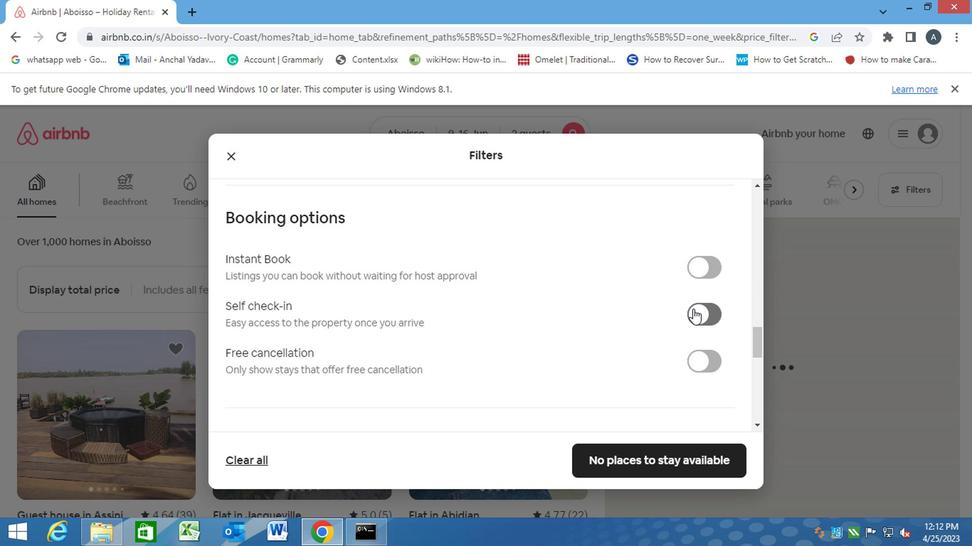 
Action: Mouse moved to (576, 338)
Screenshot: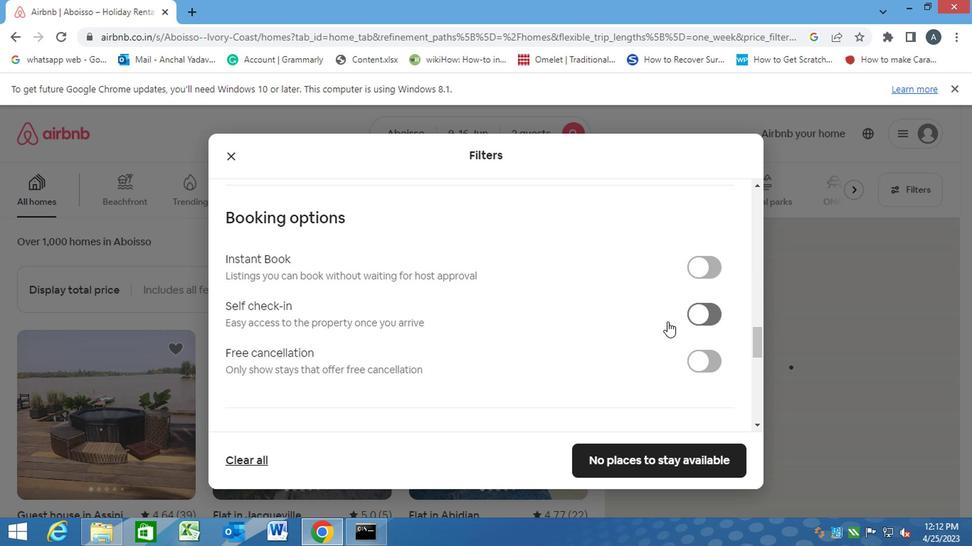 
Action: Mouse scrolled (576, 337) with delta (0, -1)
Screenshot: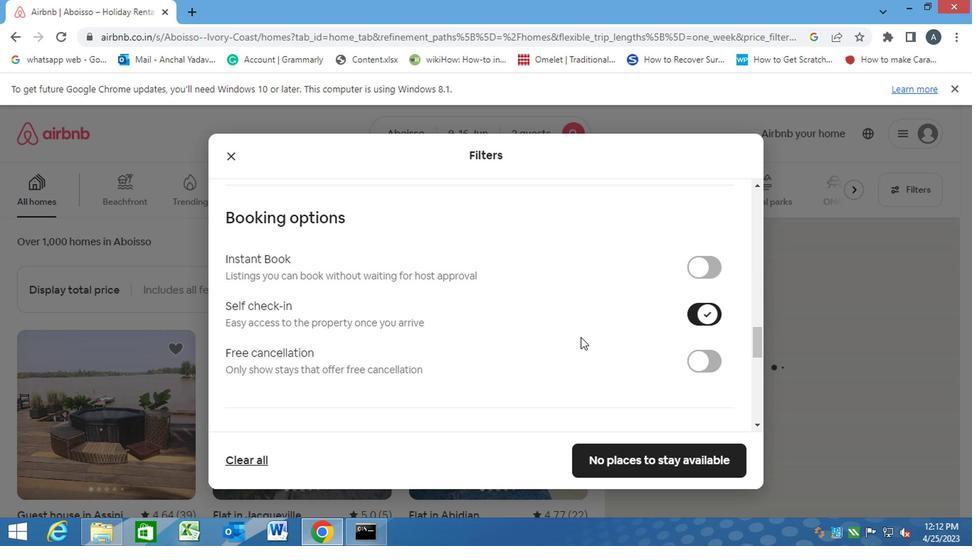 
Action: Mouse scrolled (576, 337) with delta (0, -1)
Screenshot: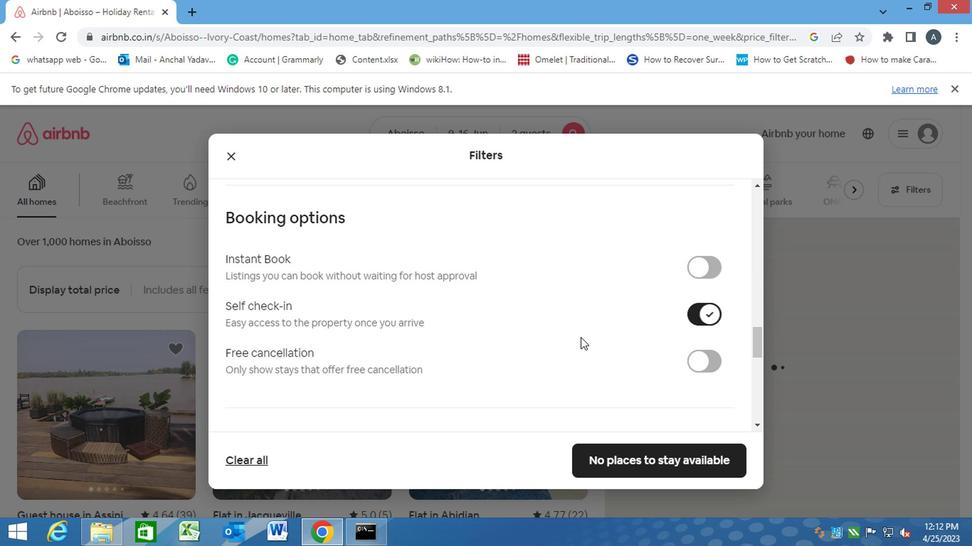 
Action: Mouse scrolled (576, 337) with delta (0, -1)
Screenshot: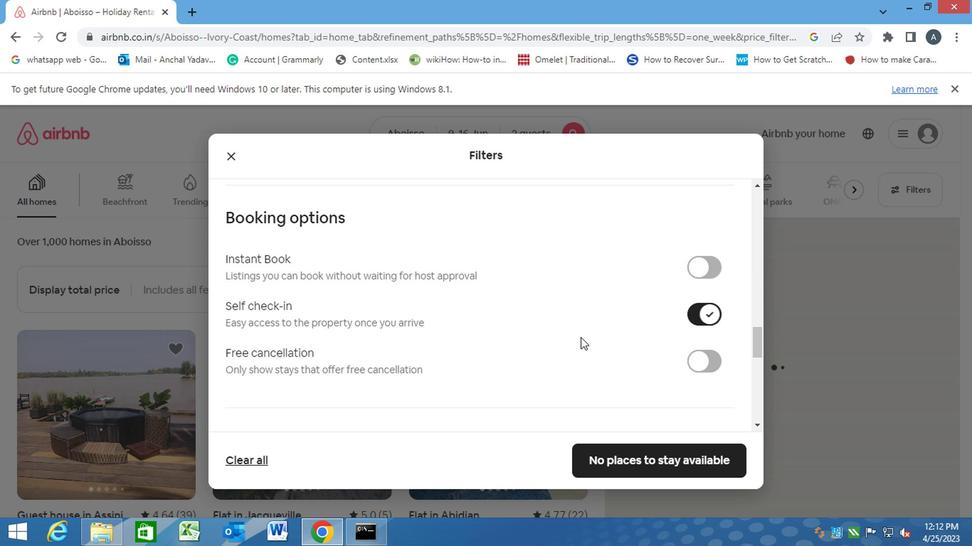 
Action: Mouse scrolled (576, 337) with delta (0, -1)
Screenshot: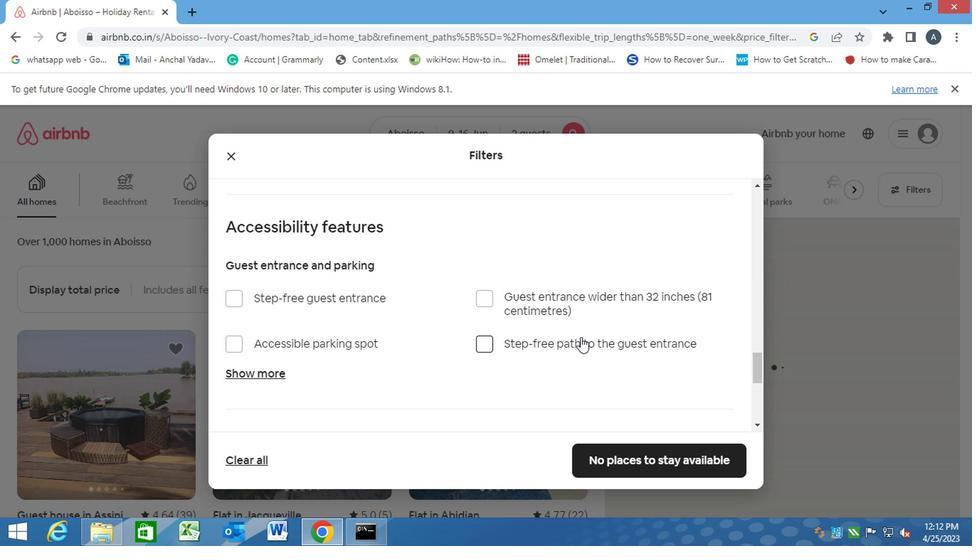 
Action: Mouse scrolled (576, 337) with delta (0, -1)
Screenshot: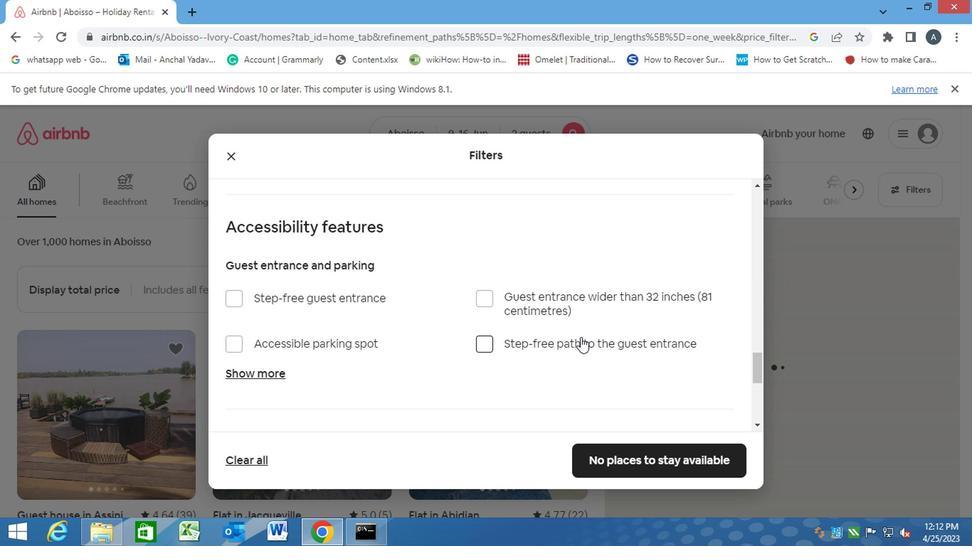 
Action: Mouse scrolled (576, 337) with delta (0, -1)
Screenshot: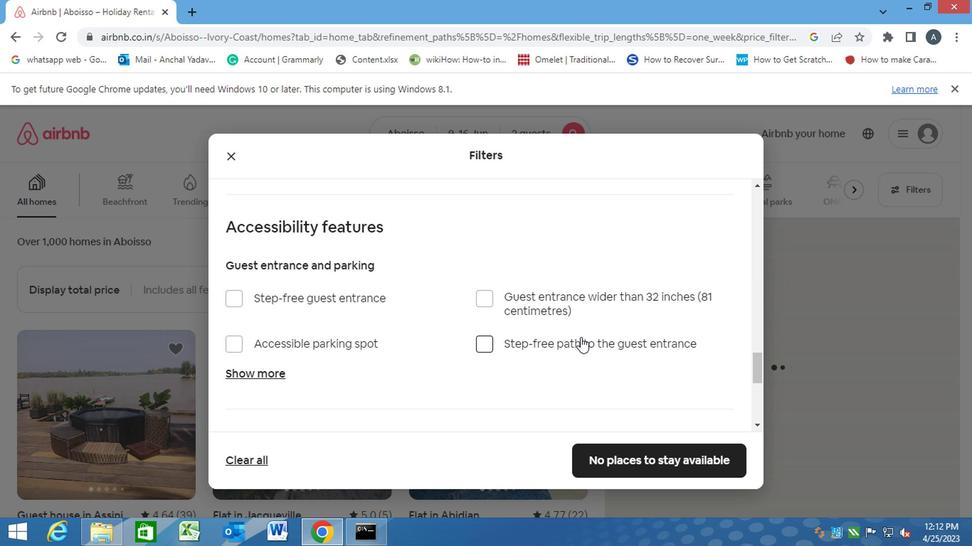 
Action: Mouse scrolled (576, 337) with delta (0, -1)
Screenshot: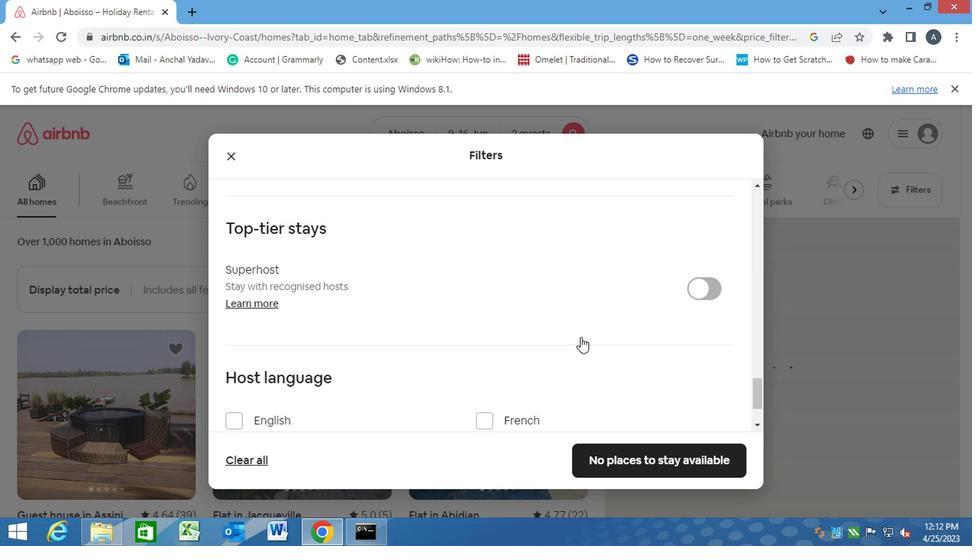 
Action: Mouse scrolled (576, 337) with delta (0, -1)
Screenshot: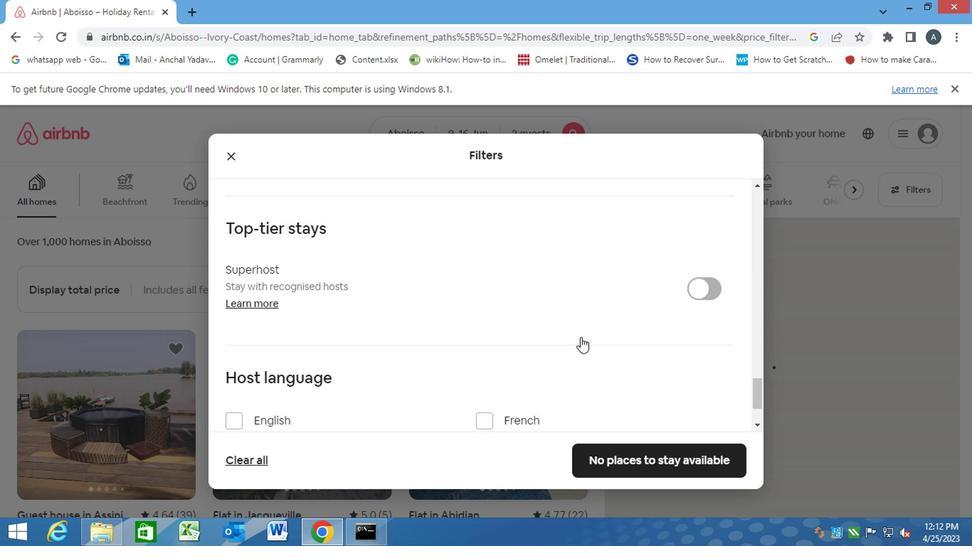 
Action: Mouse moved to (239, 329)
Screenshot: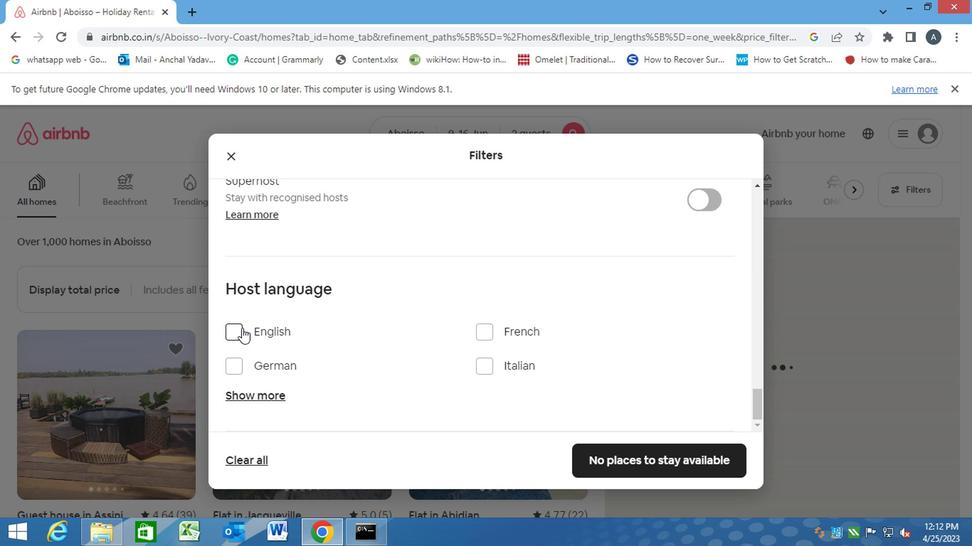 
Action: Mouse pressed left at (239, 329)
Screenshot: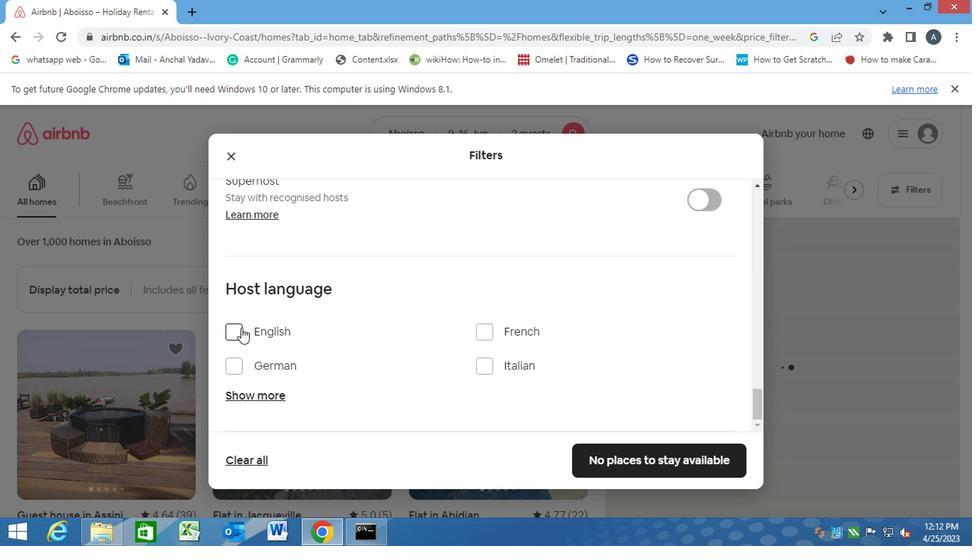 
Action: Mouse moved to (435, 382)
Screenshot: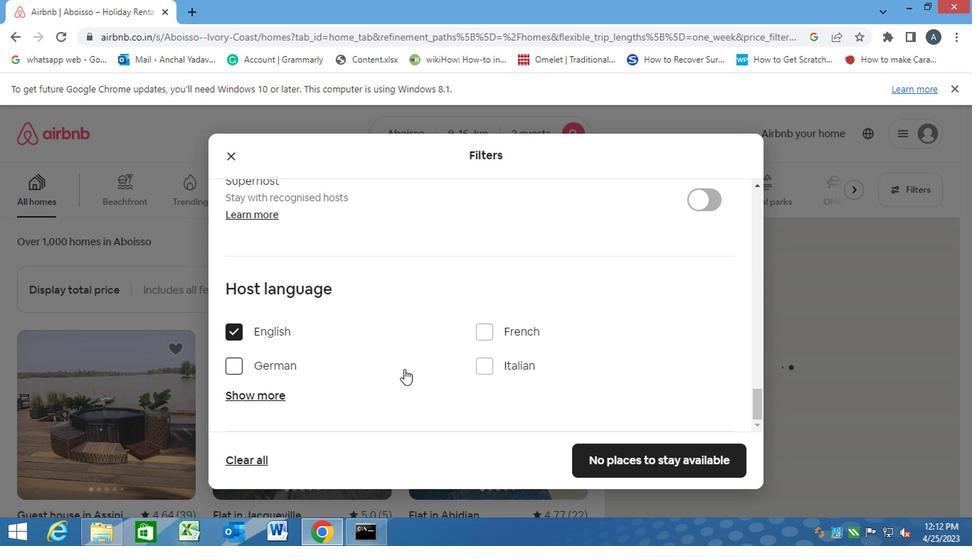 
Action: Mouse scrolled (435, 381) with delta (0, 0)
Screenshot: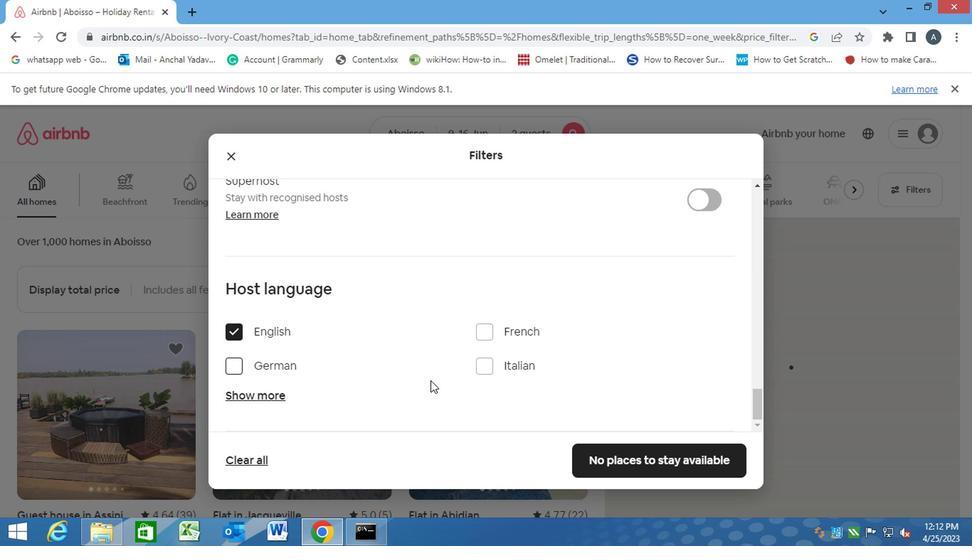 
Action: Mouse scrolled (435, 381) with delta (0, 0)
Screenshot: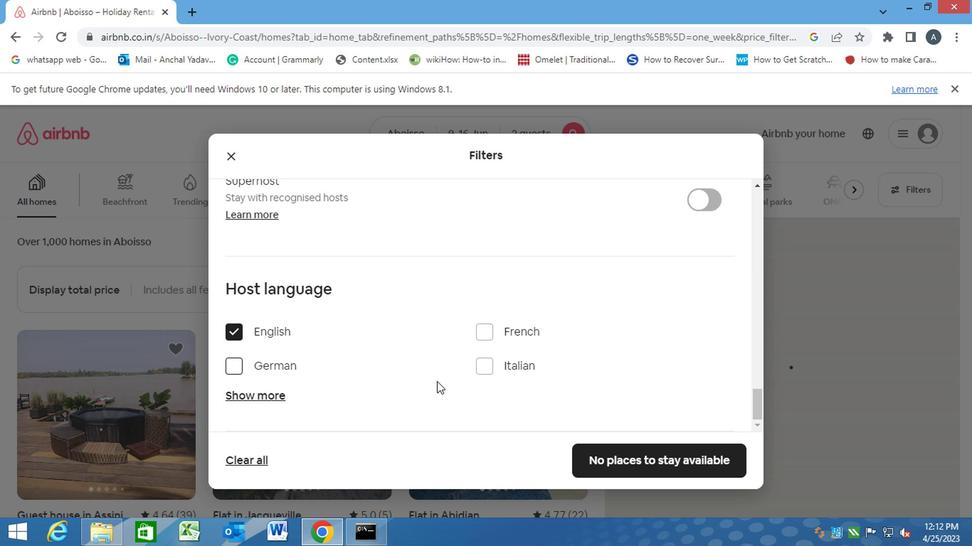 
Action: Mouse moved to (631, 455)
Screenshot: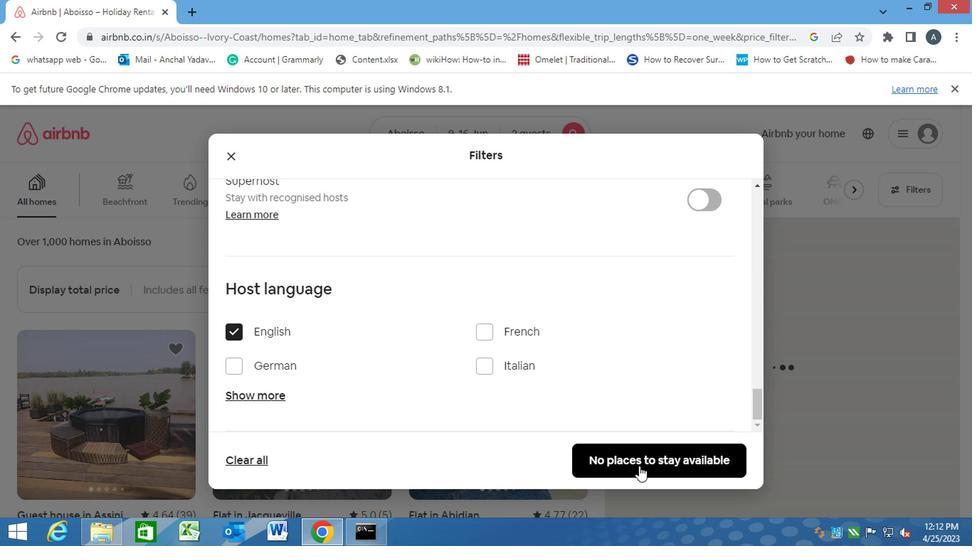 
Action: Mouse pressed left at (631, 455)
Screenshot: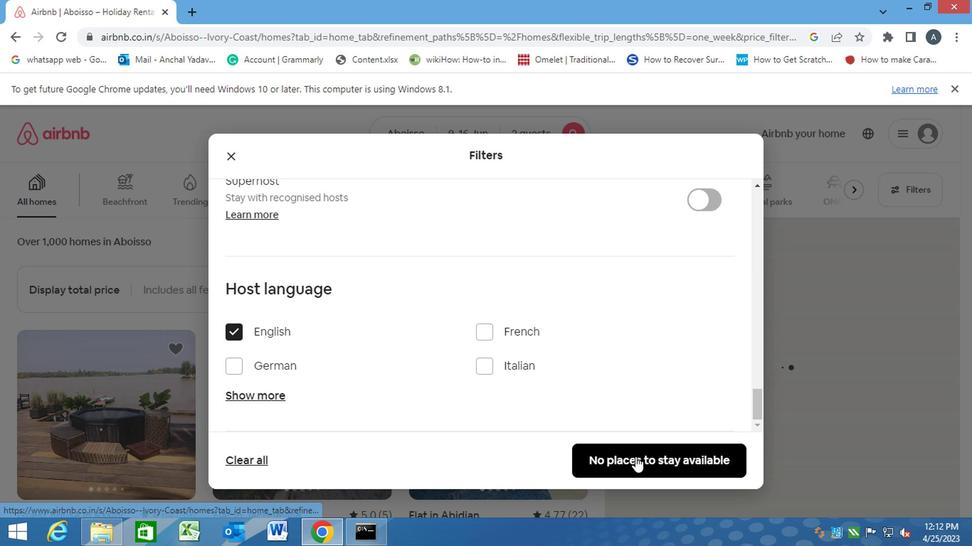 
